 Task: Search one way flight ticket for 3 adults, 3 children in business from Fort Walton Beach: Destin-fort Walton Beach Airport/eglin Air Force Base to Wilmington: Wilmington International Airport on 8-6-2023. Choice of flights is Emirates. Number of bags: 4 checked bags. Price is upto 42000. Outbound departure time preference is 8:15.
Action: Mouse moved to (214, 299)
Screenshot: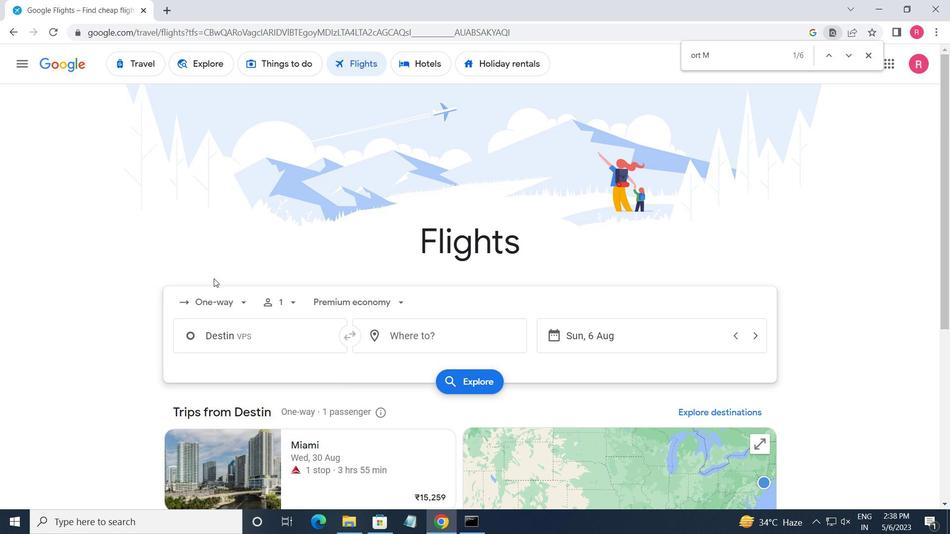 
Action: Mouse pressed left at (214, 299)
Screenshot: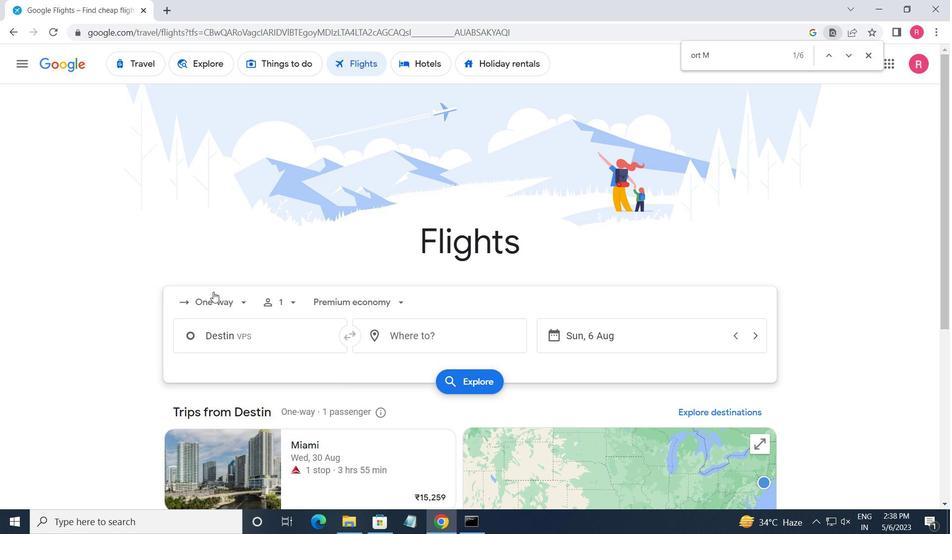 
Action: Mouse moved to (241, 361)
Screenshot: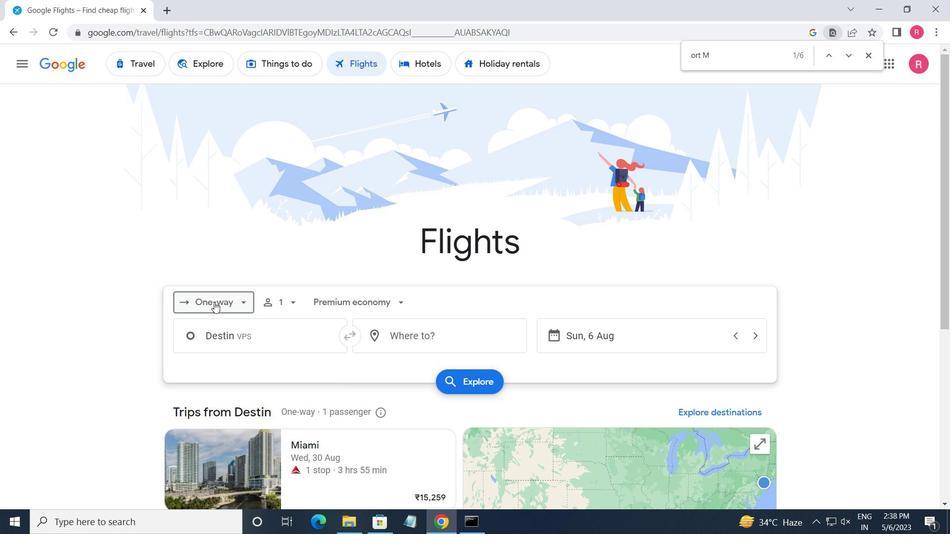 
Action: Mouse pressed left at (241, 361)
Screenshot: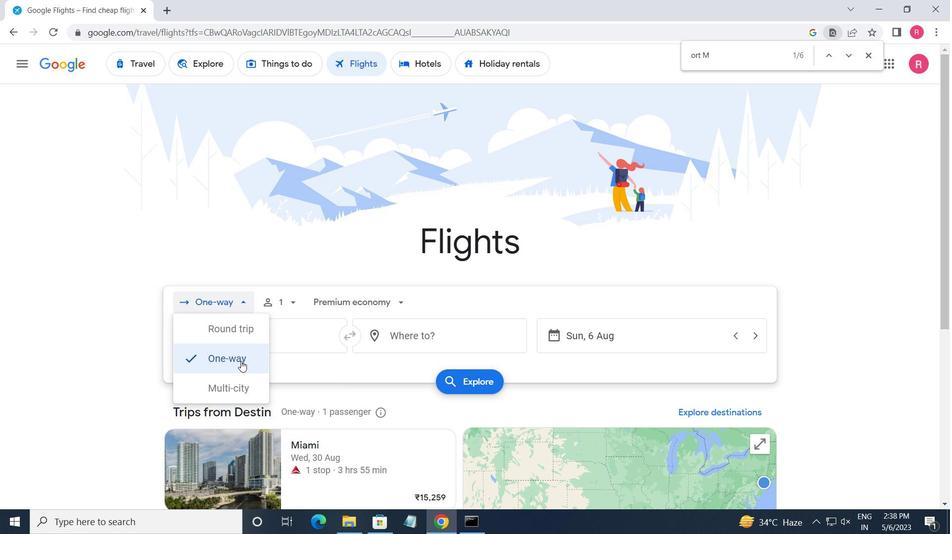 
Action: Mouse moved to (279, 310)
Screenshot: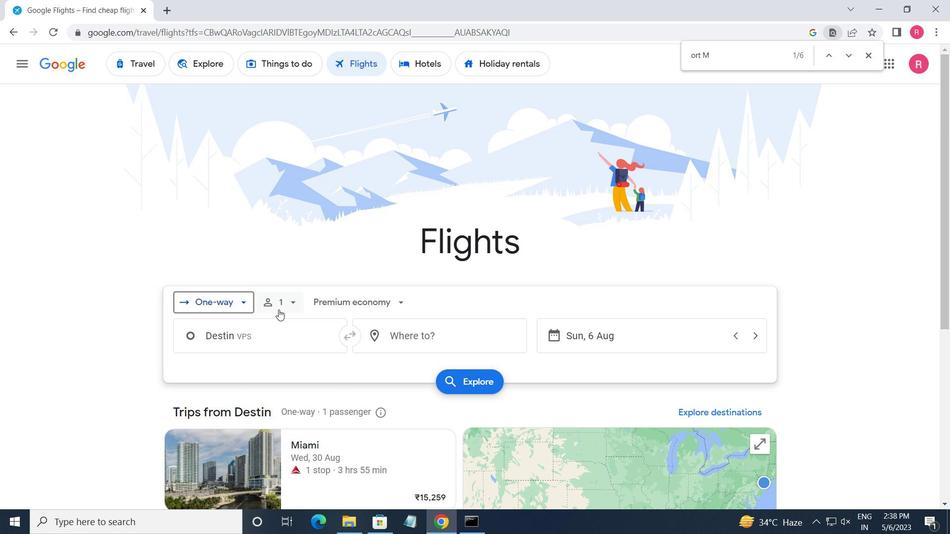 
Action: Mouse pressed left at (279, 310)
Screenshot: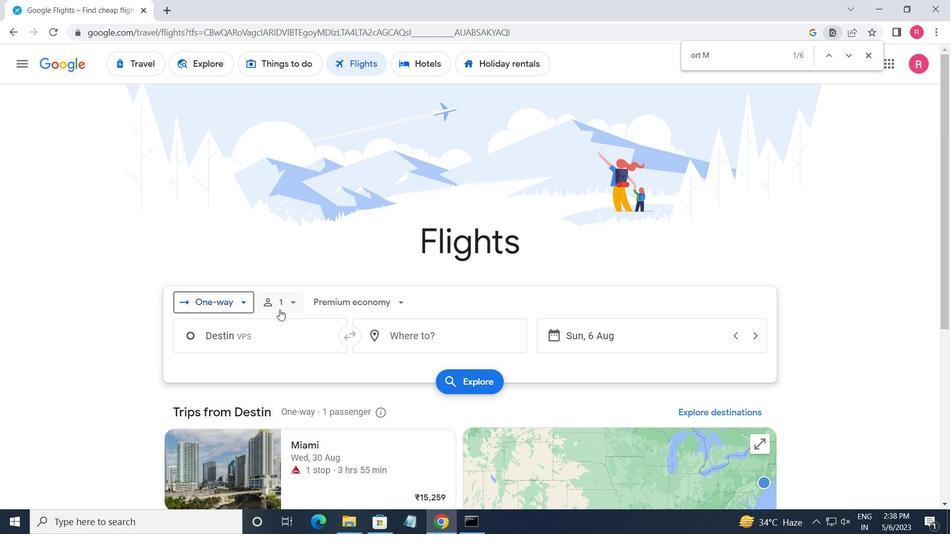 
Action: Mouse moved to (391, 337)
Screenshot: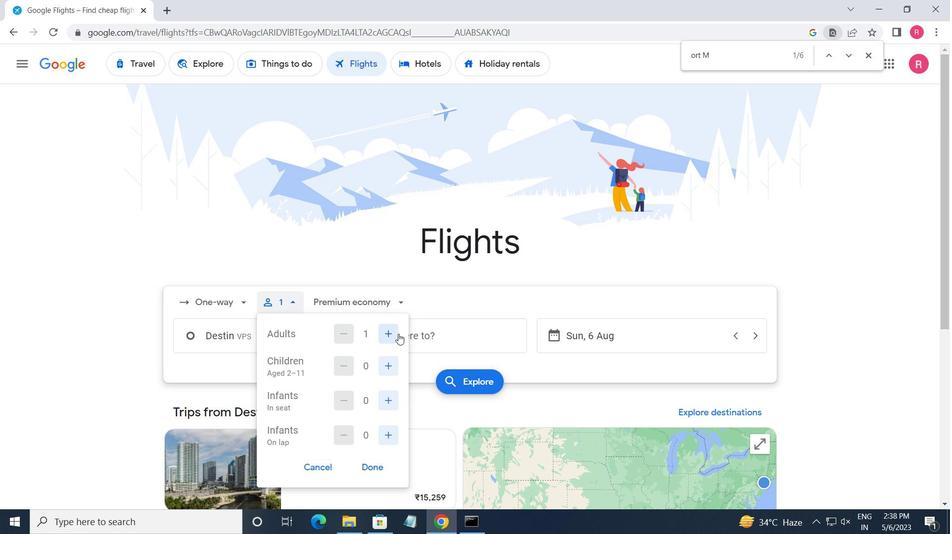 
Action: Mouse pressed left at (391, 337)
Screenshot: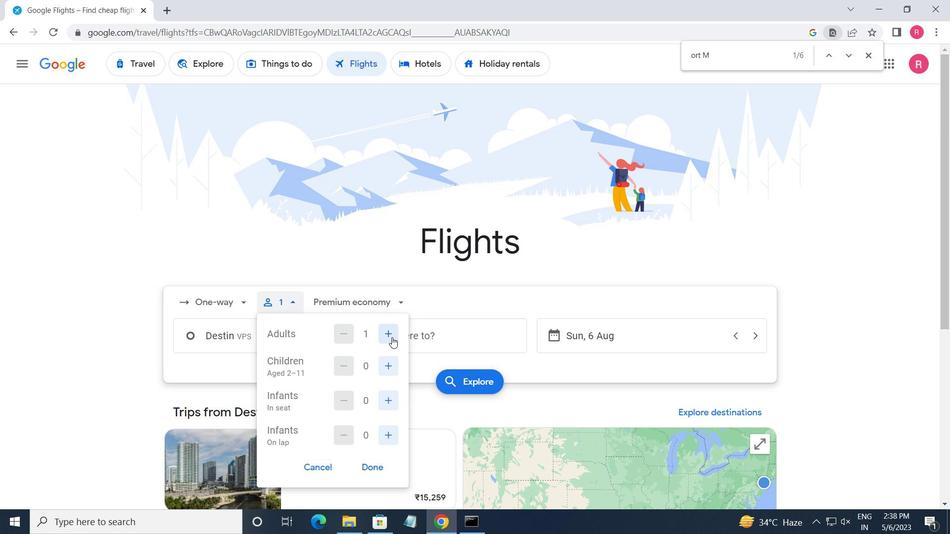 
Action: Mouse moved to (390, 338)
Screenshot: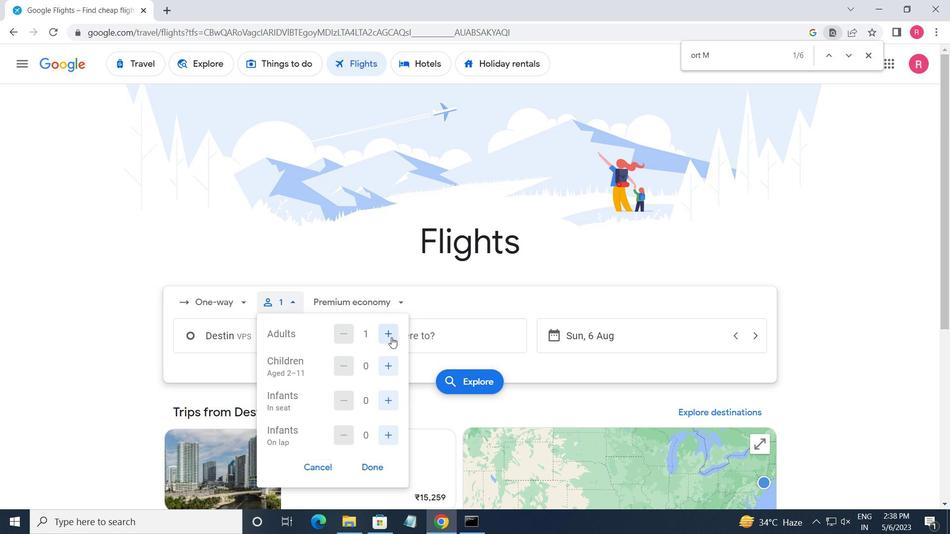 
Action: Mouse pressed left at (390, 338)
Screenshot: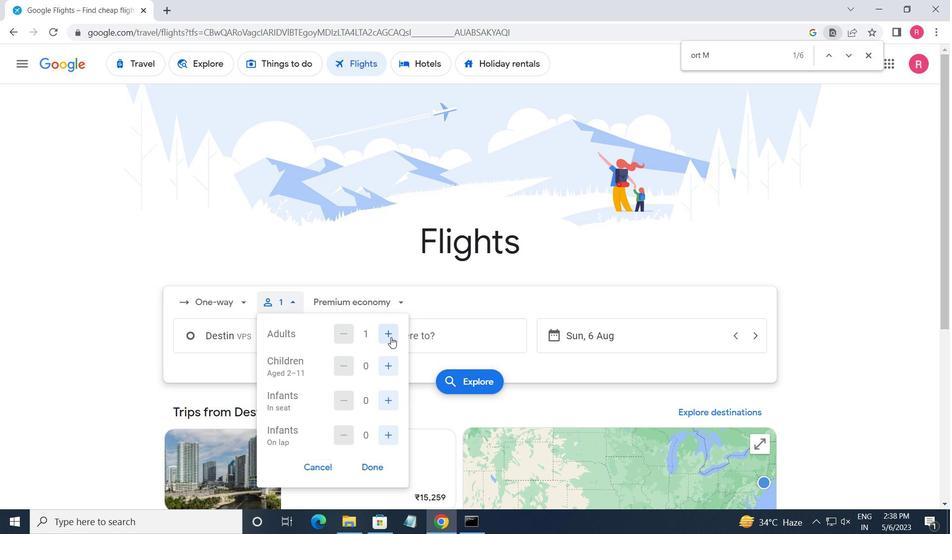 
Action: Mouse moved to (385, 364)
Screenshot: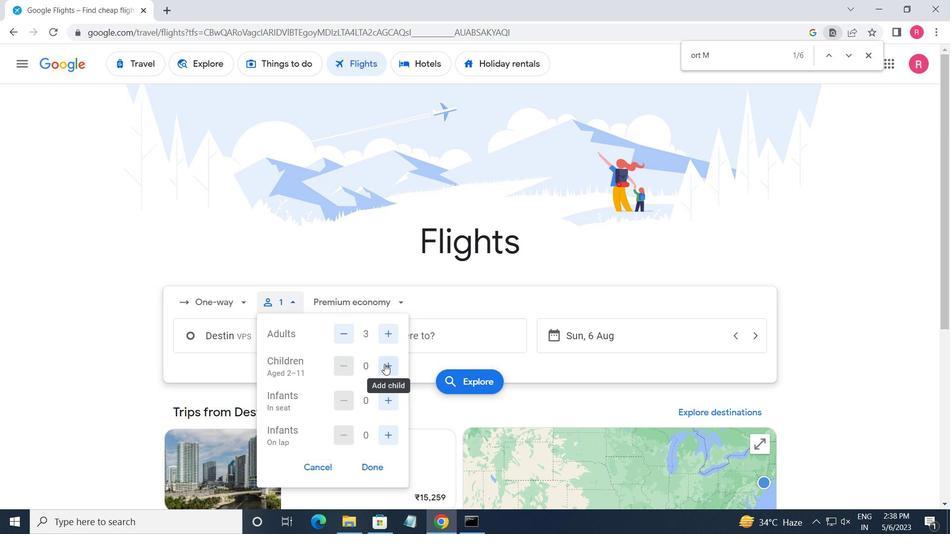 
Action: Mouse pressed left at (385, 364)
Screenshot: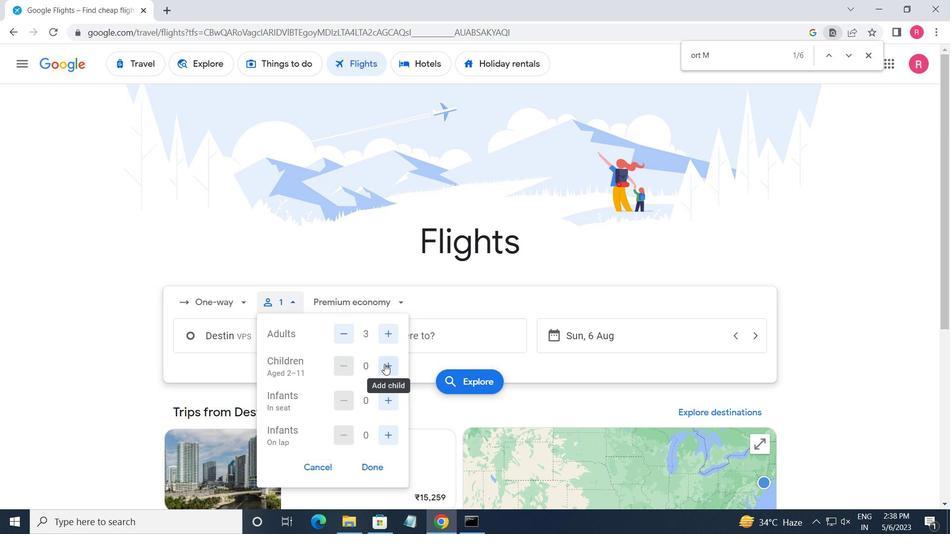 
Action: Mouse pressed left at (385, 364)
Screenshot: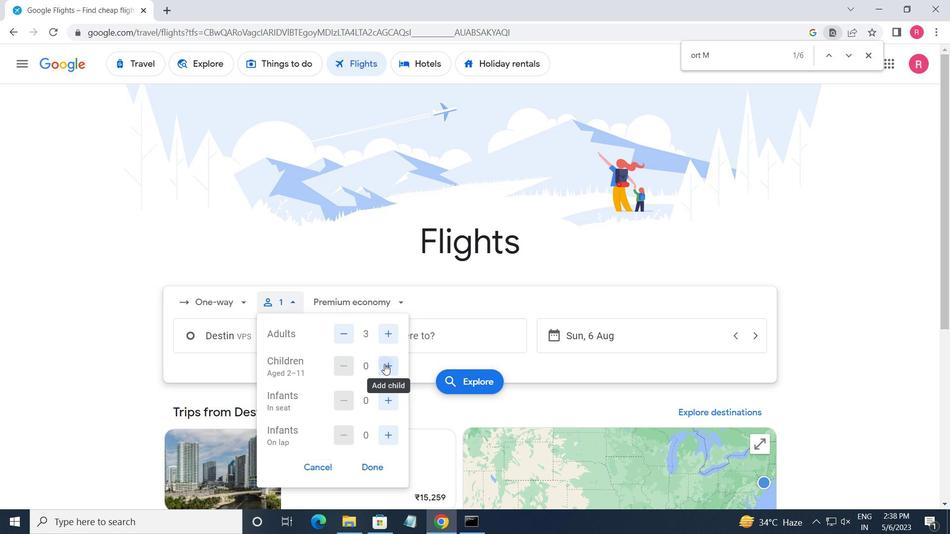 
Action: Mouse pressed left at (385, 364)
Screenshot: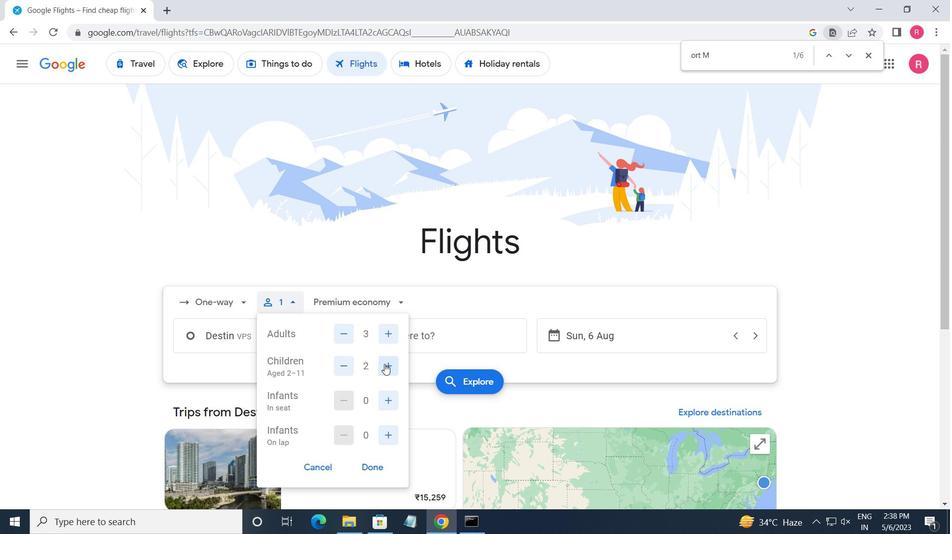 
Action: Mouse moved to (376, 465)
Screenshot: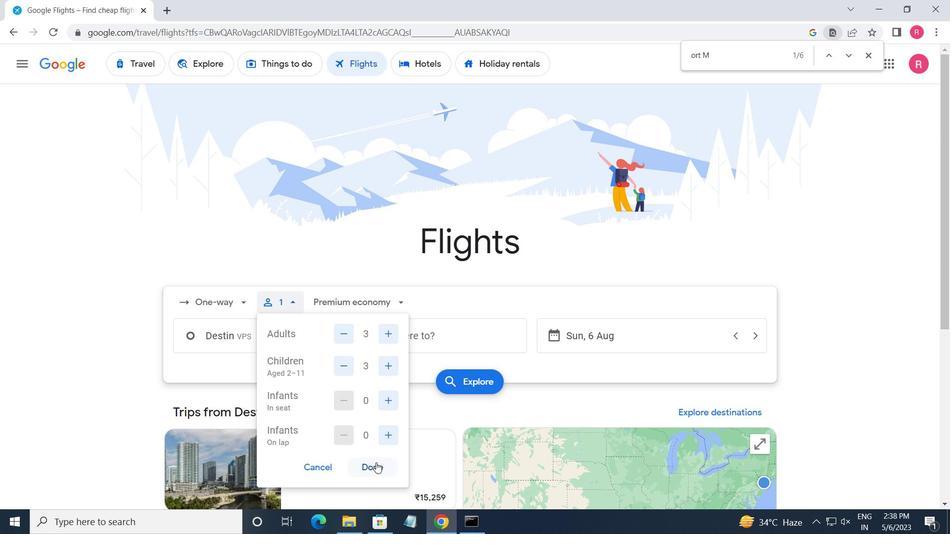 
Action: Mouse pressed left at (376, 465)
Screenshot: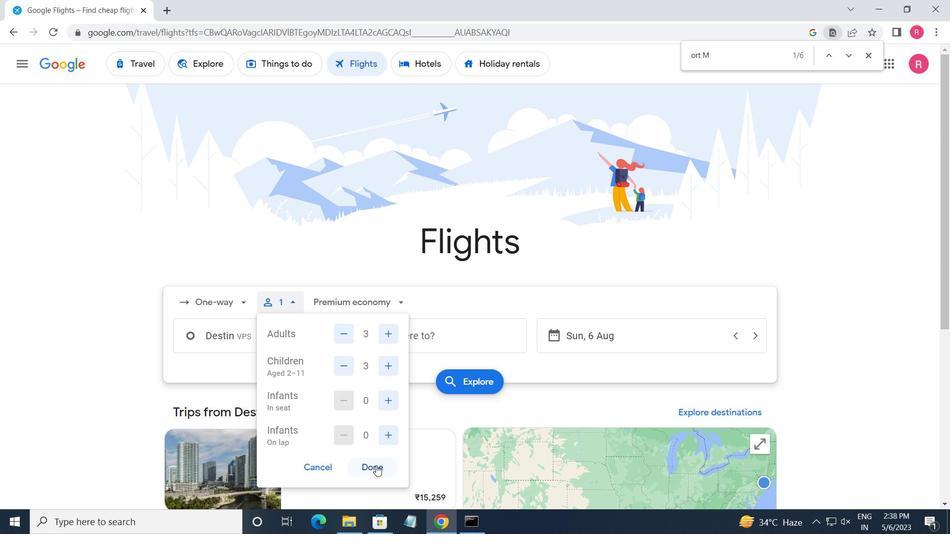 
Action: Mouse moved to (339, 300)
Screenshot: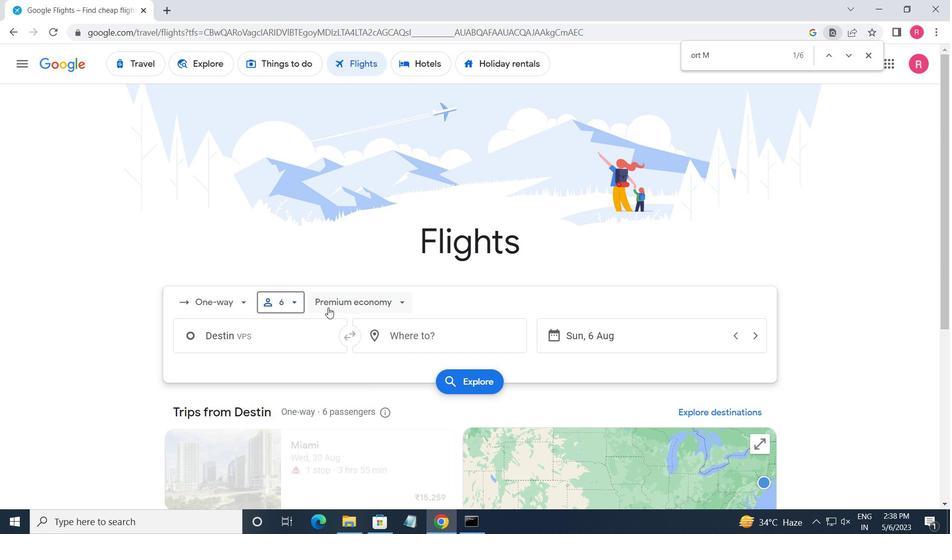 
Action: Mouse pressed left at (339, 300)
Screenshot: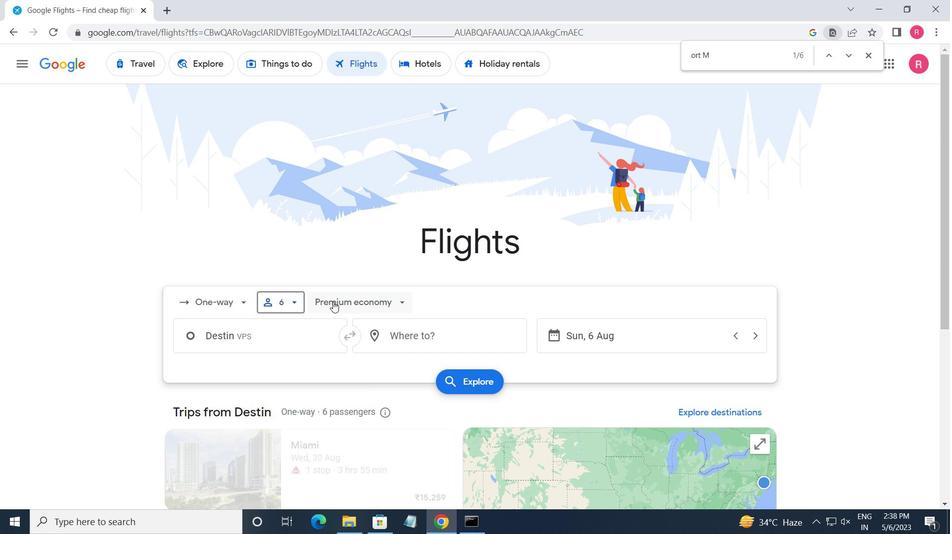 
Action: Mouse moved to (361, 392)
Screenshot: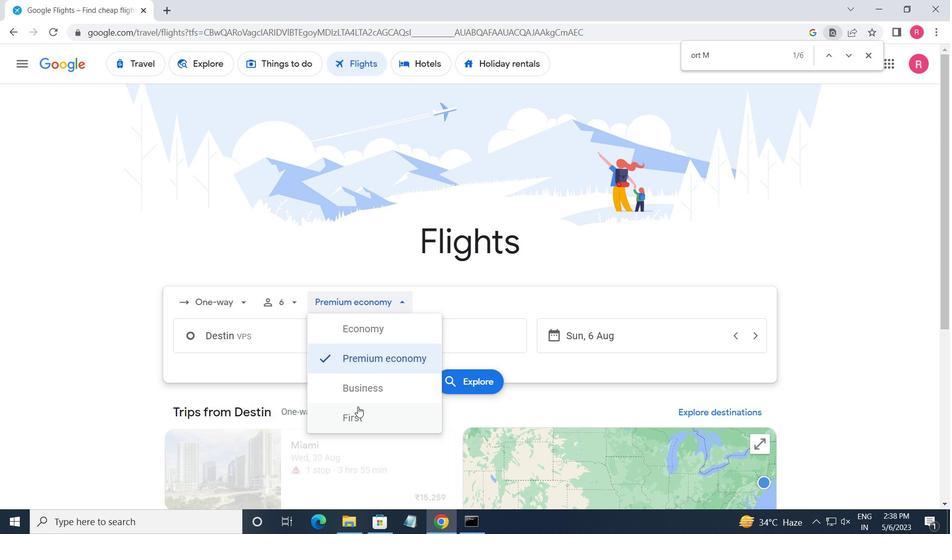 
Action: Mouse pressed left at (361, 392)
Screenshot: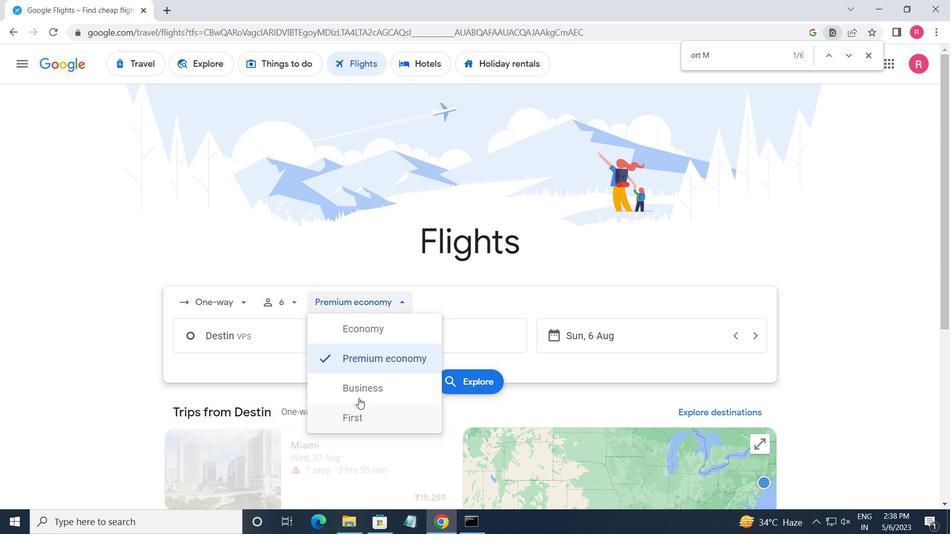 
Action: Mouse moved to (285, 344)
Screenshot: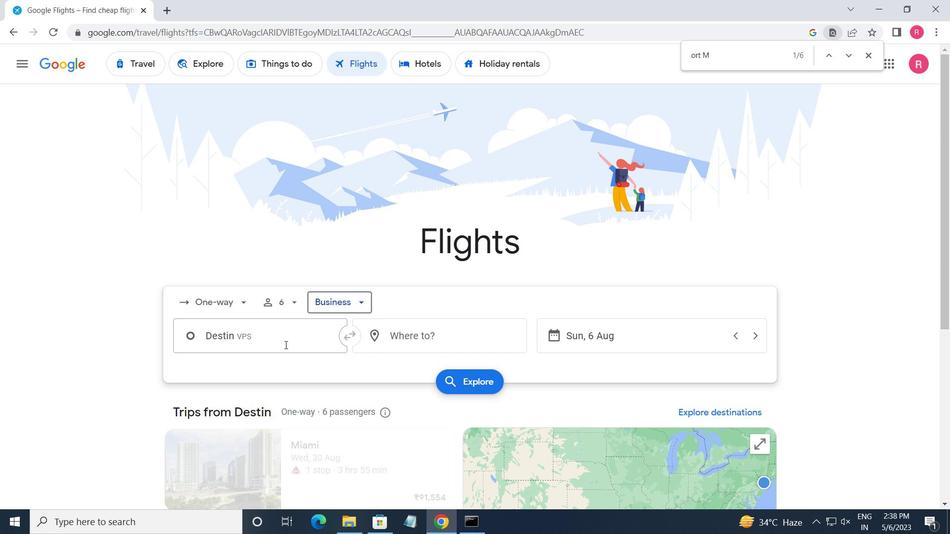 
Action: Mouse pressed left at (285, 344)
Screenshot: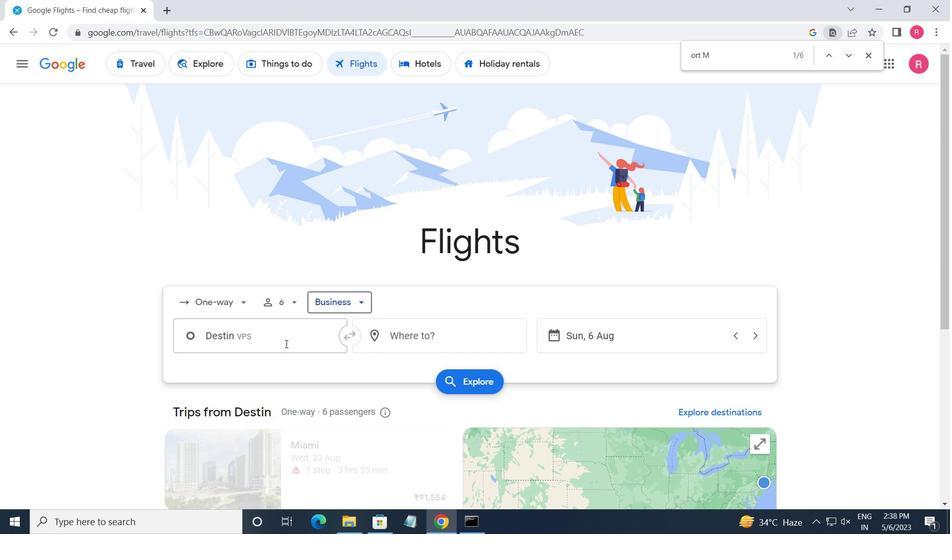 
Action: Mouse moved to (280, 347)
Screenshot: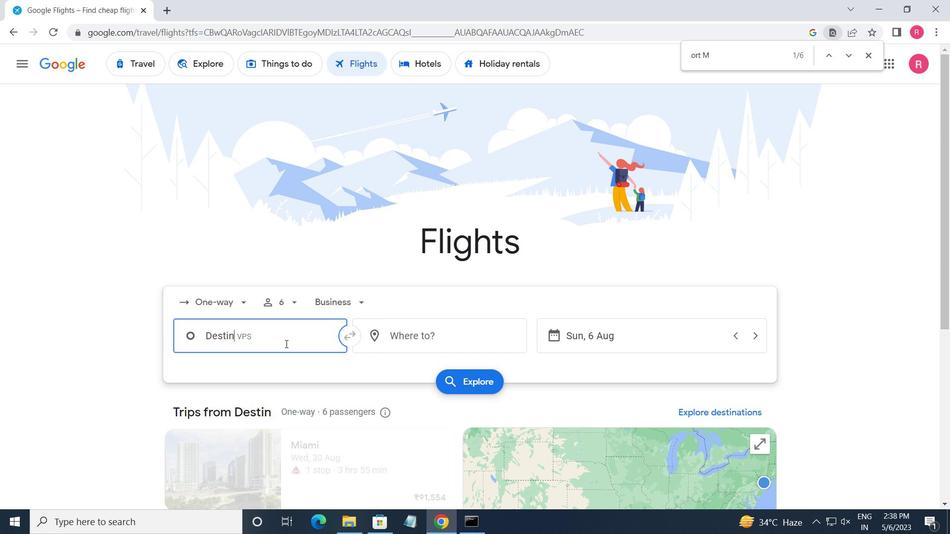 
Action: Key pressed <Key.shift>FORT<Key.space><Key.shift>
Screenshot: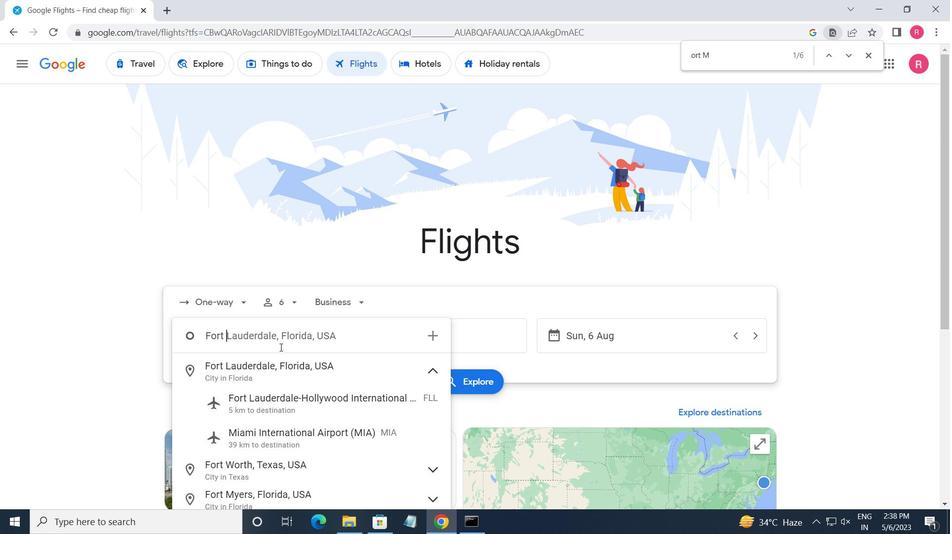 
Action: Mouse moved to (279, 347)
Screenshot: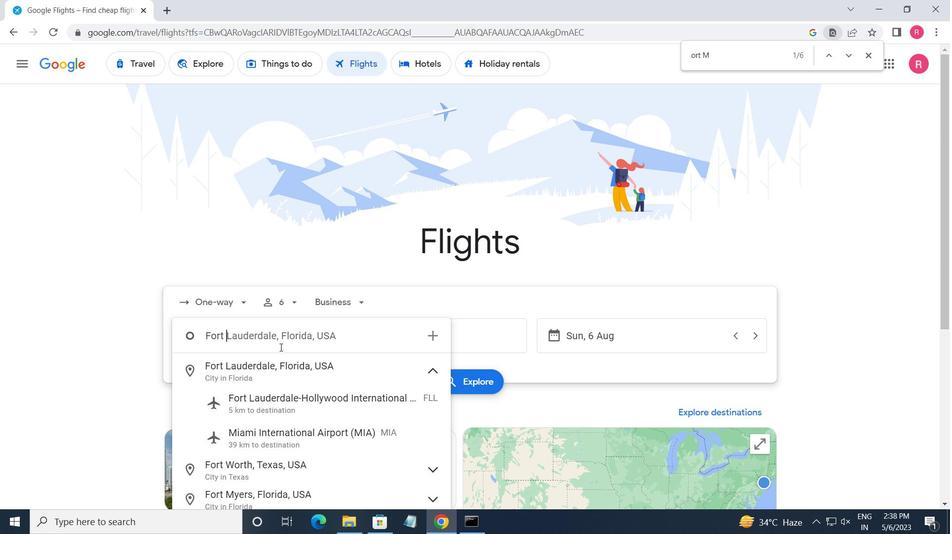 
Action: Key pressed WALTON
Screenshot: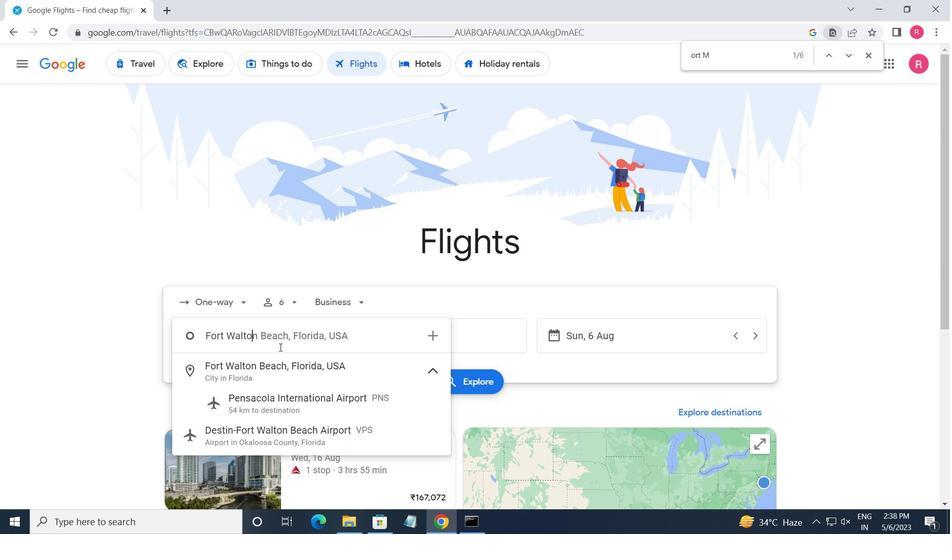 
Action: Mouse moved to (300, 431)
Screenshot: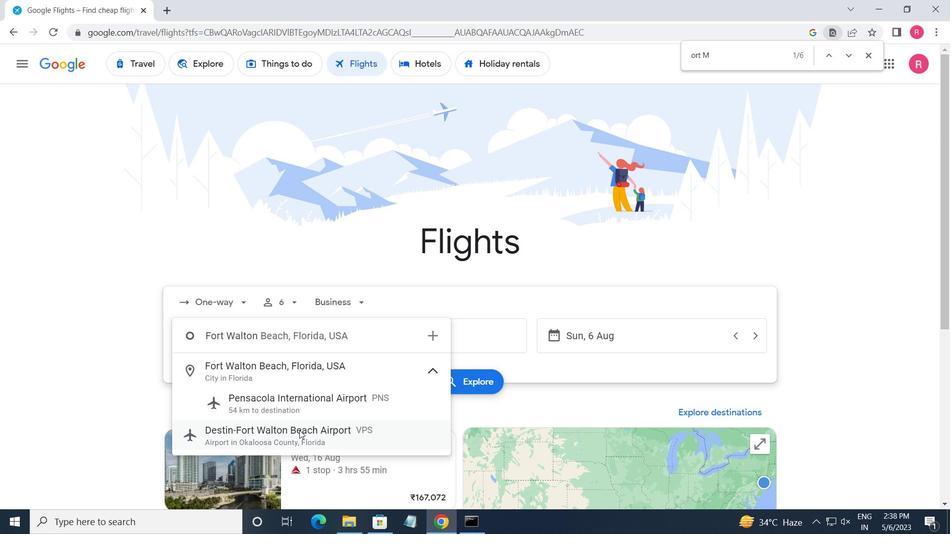 
Action: Mouse pressed left at (300, 431)
Screenshot: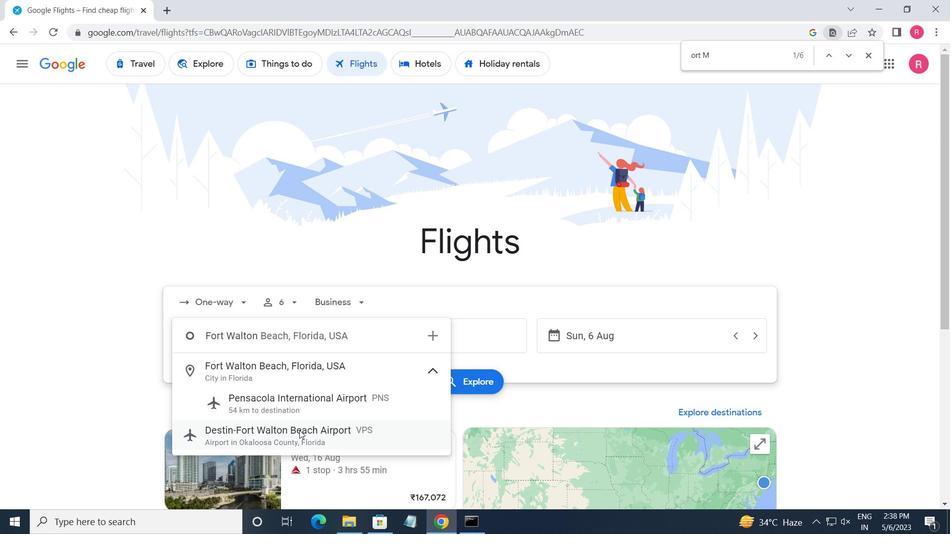 
Action: Mouse moved to (399, 331)
Screenshot: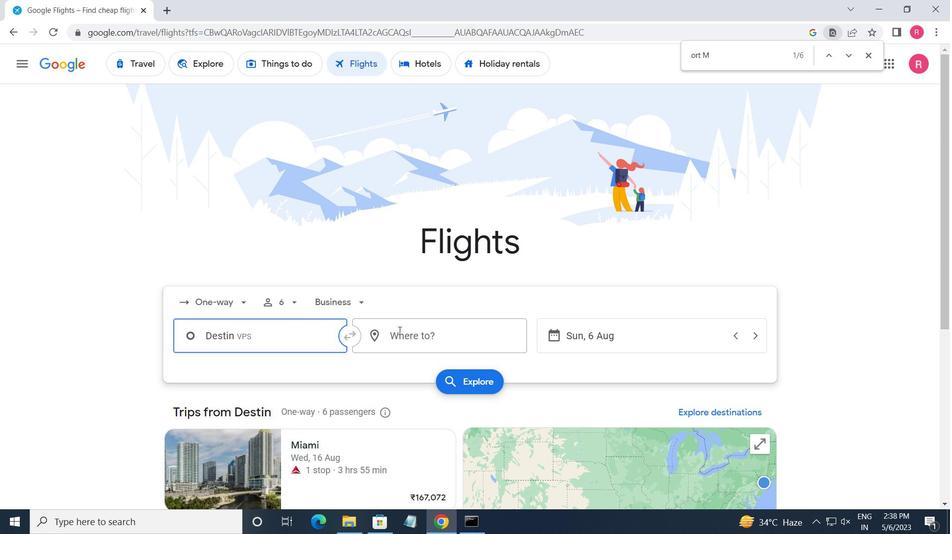 
Action: Mouse pressed left at (399, 331)
Screenshot: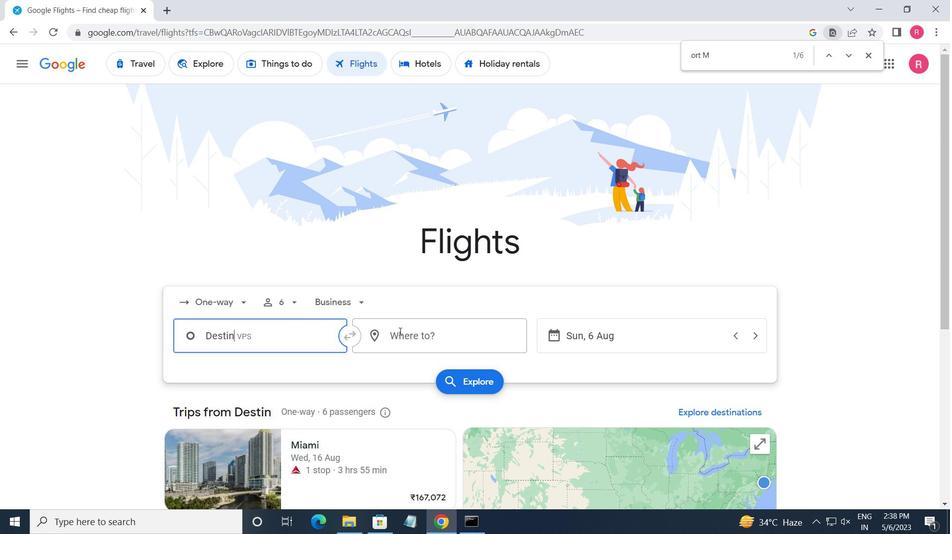 
Action: Mouse moved to (400, 332)
Screenshot: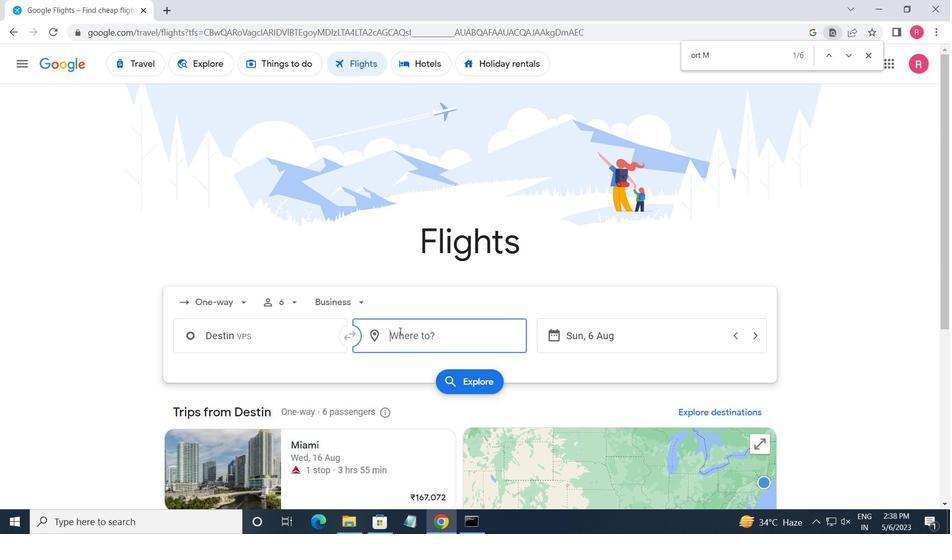 
Action: Key pressed <Key.shift>SHA<Key.backspace>ERDIAN
Screenshot: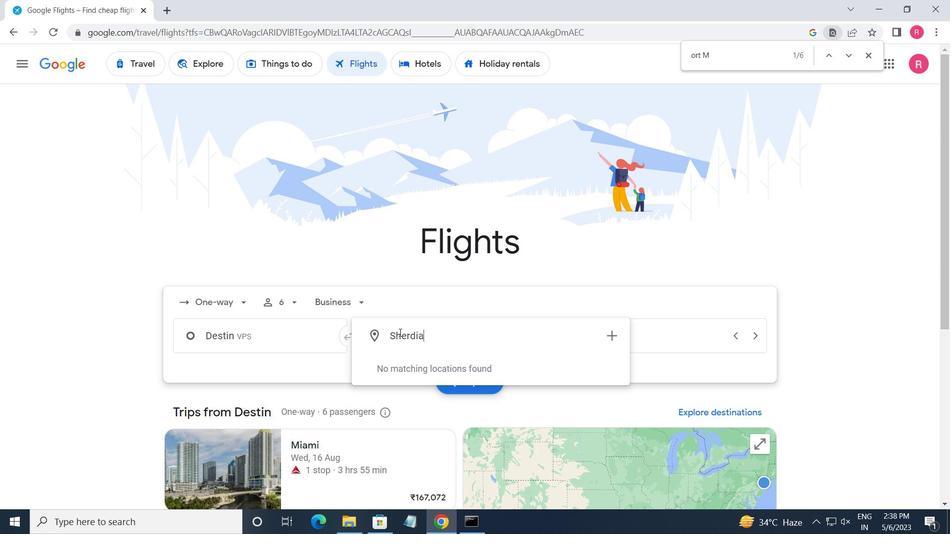 
Action: Mouse moved to (490, 407)
Screenshot: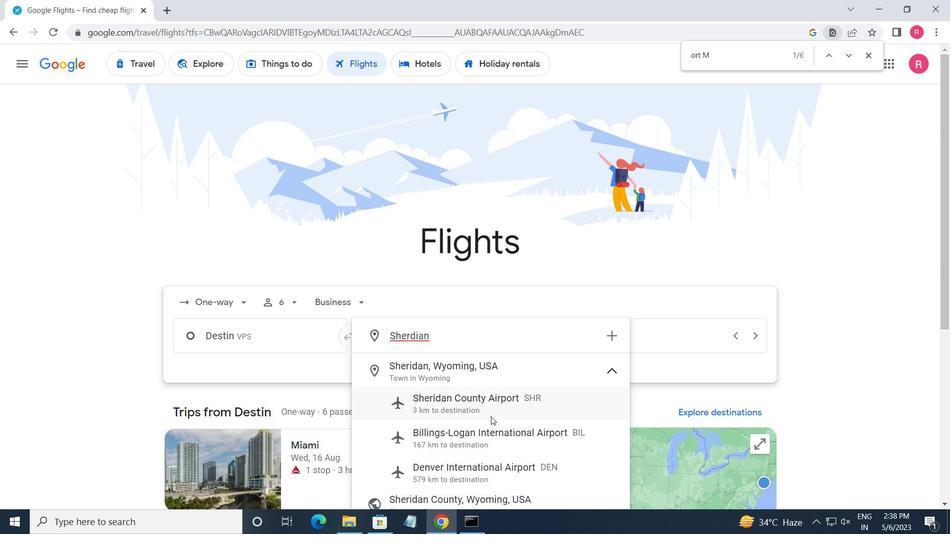 
Action: Mouse pressed left at (490, 407)
Screenshot: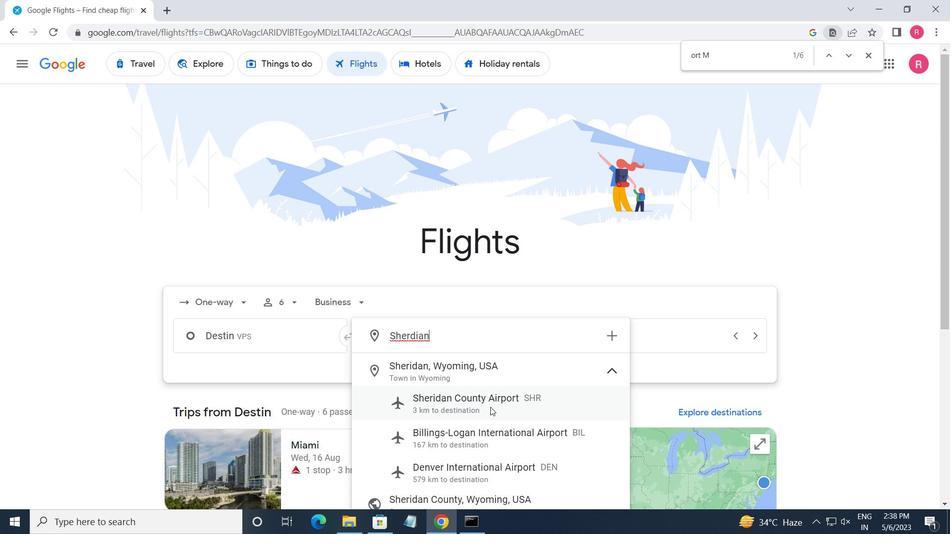 
Action: Mouse moved to (689, 331)
Screenshot: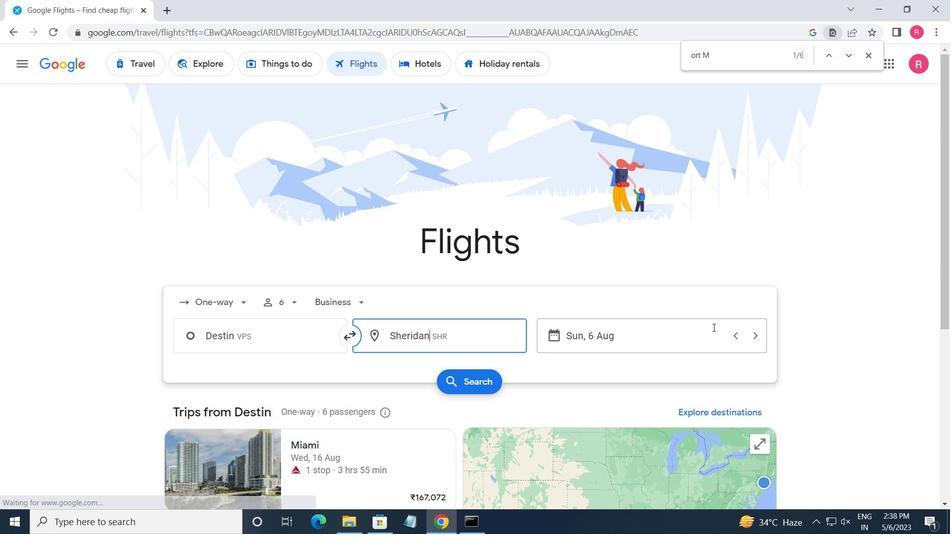 
Action: Mouse pressed left at (689, 331)
Screenshot: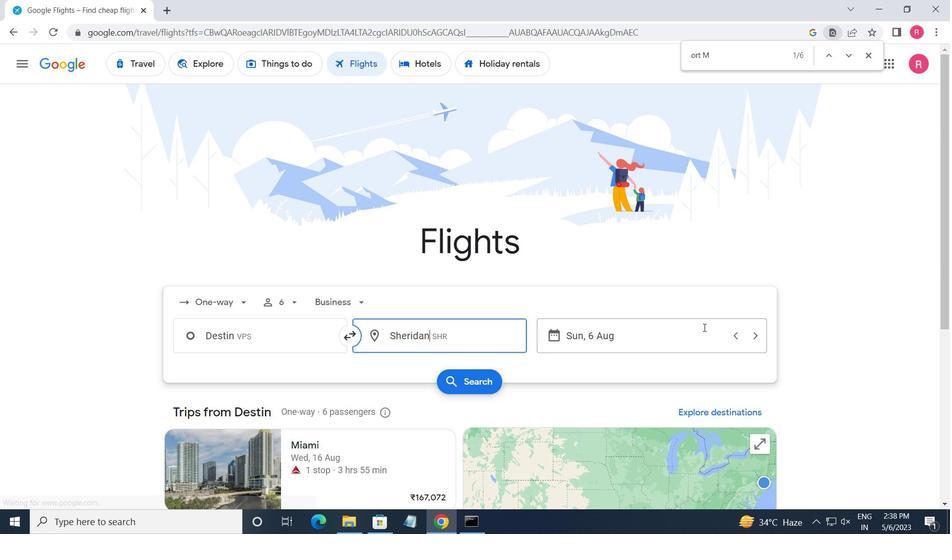 
Action: Mouse moved to (330, 319)
Screenshot: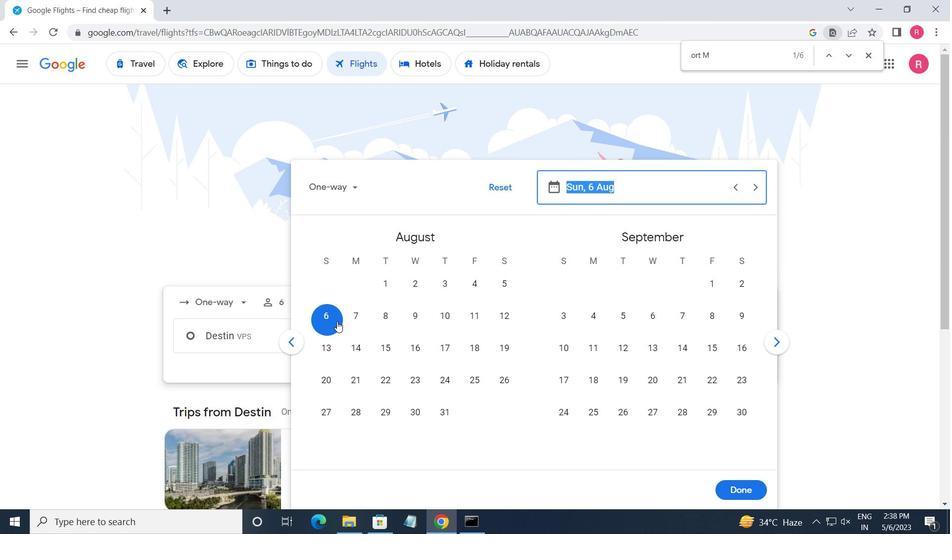 
Action: Mouse pressed left at (330, 319)
Screenshot: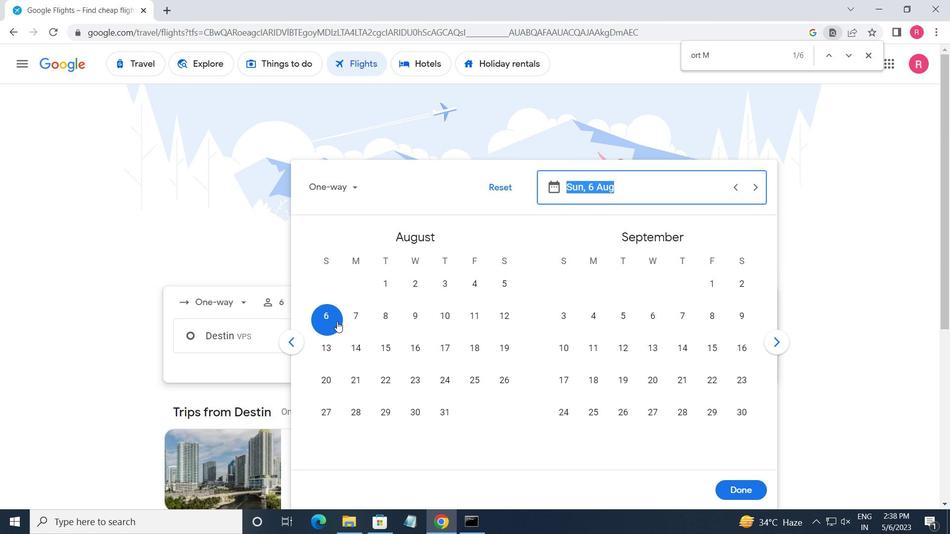 
Action: Mouse moved to (737, 481)
Screenshot: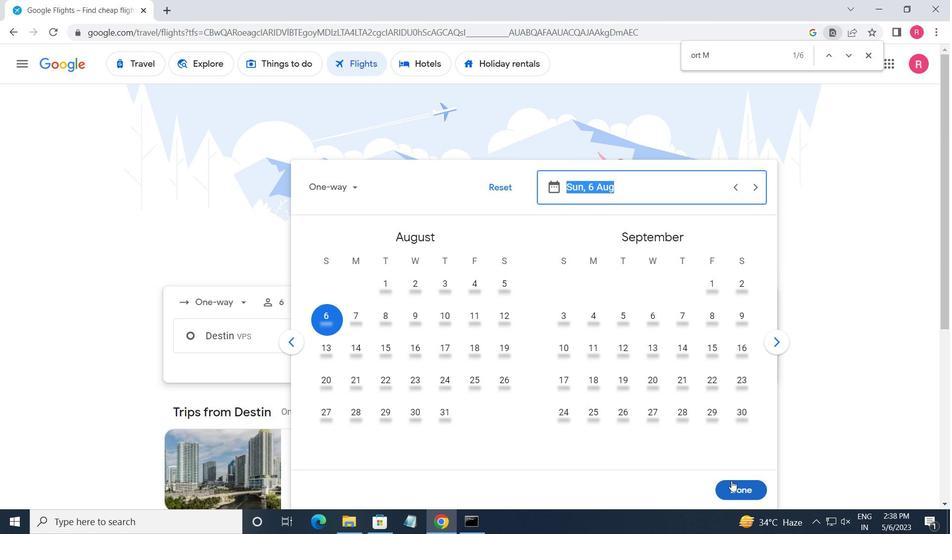 
Action: Mouse pressed left at (737, 481)
Screenshot: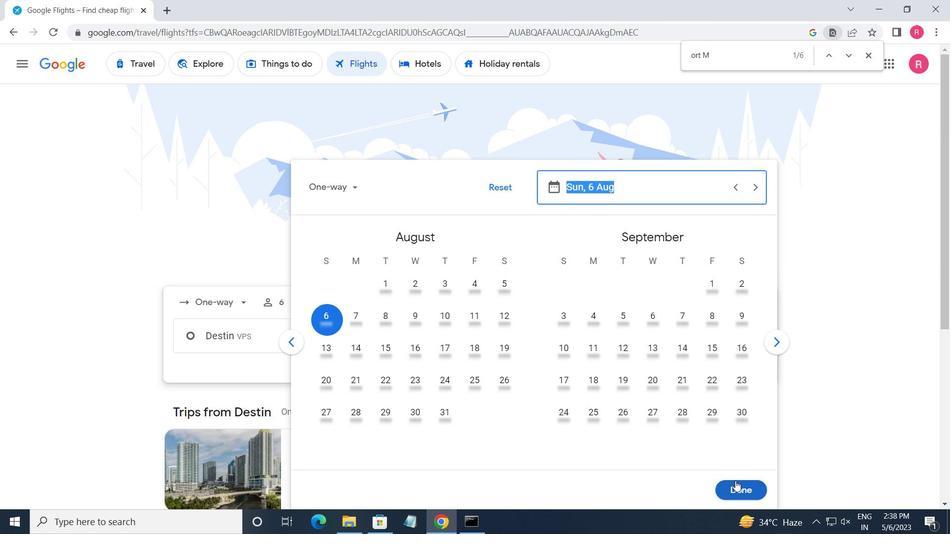 
Action: Mouse moved to (486, 386)
Screenshot: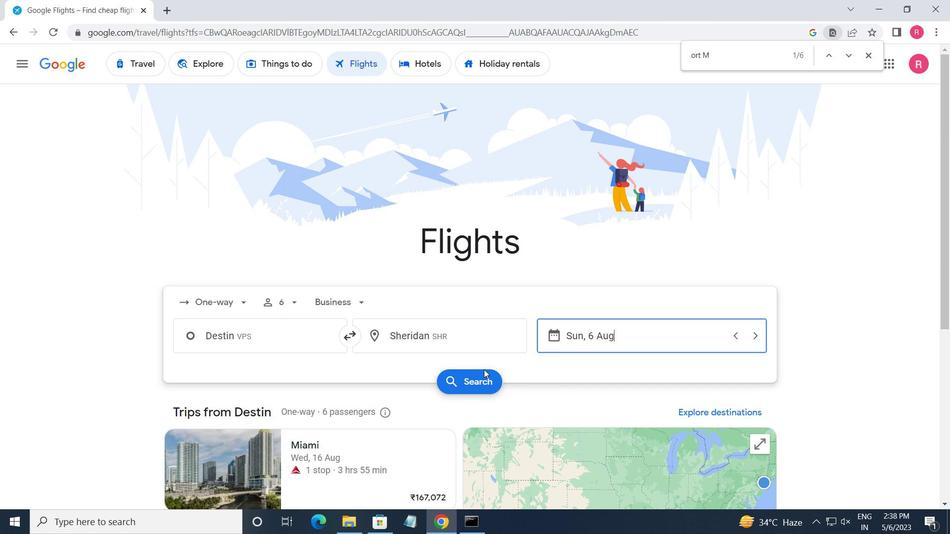 
Action: Mouse pressed left at (486, 386)
Screenshot: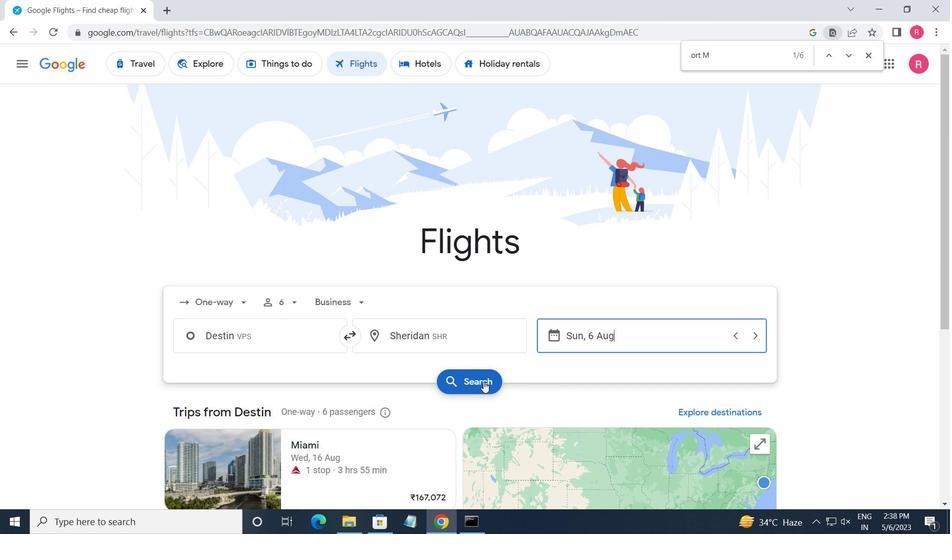 
Action: Mouse moved to (196, 175)
Screenshot: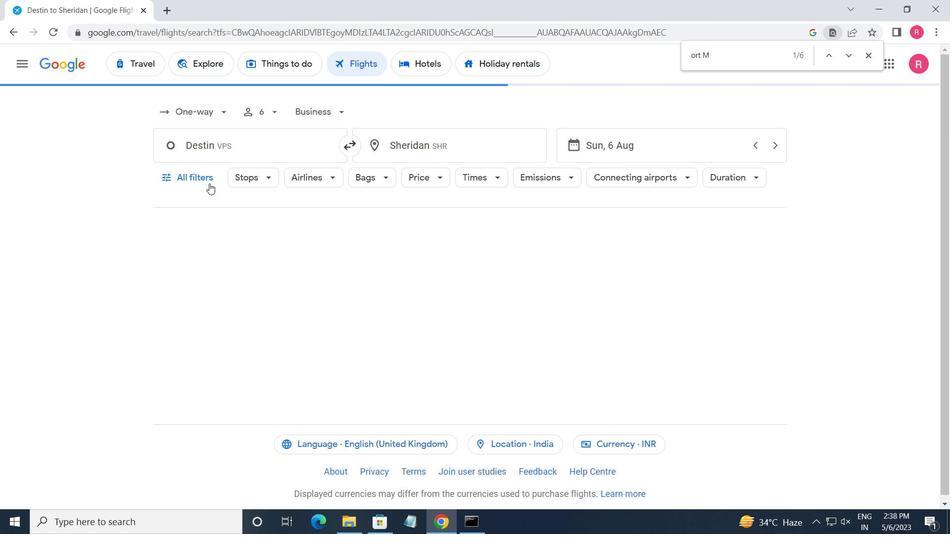 
Action: Mouse pressed left at (196, 175)
Screenshot: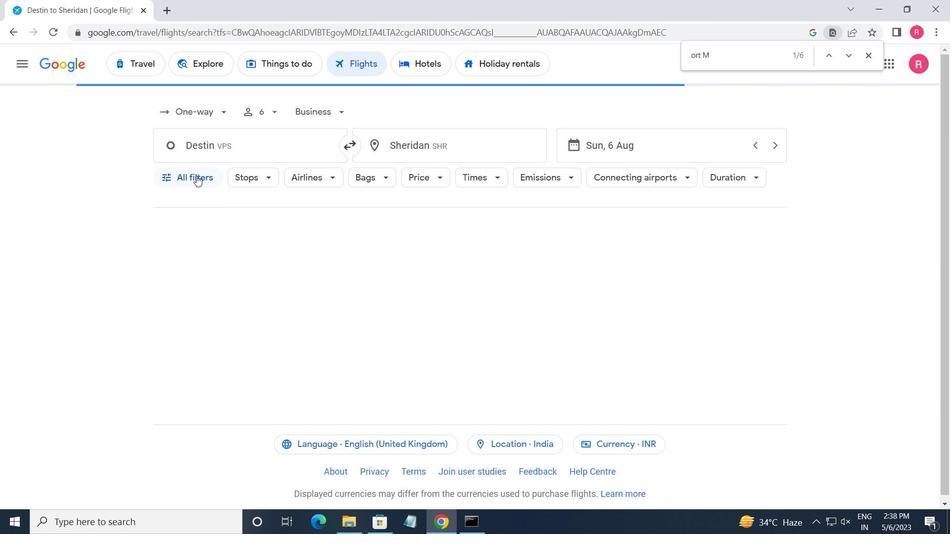 
Action: Mouse moved to (309, 332)
Screenshot: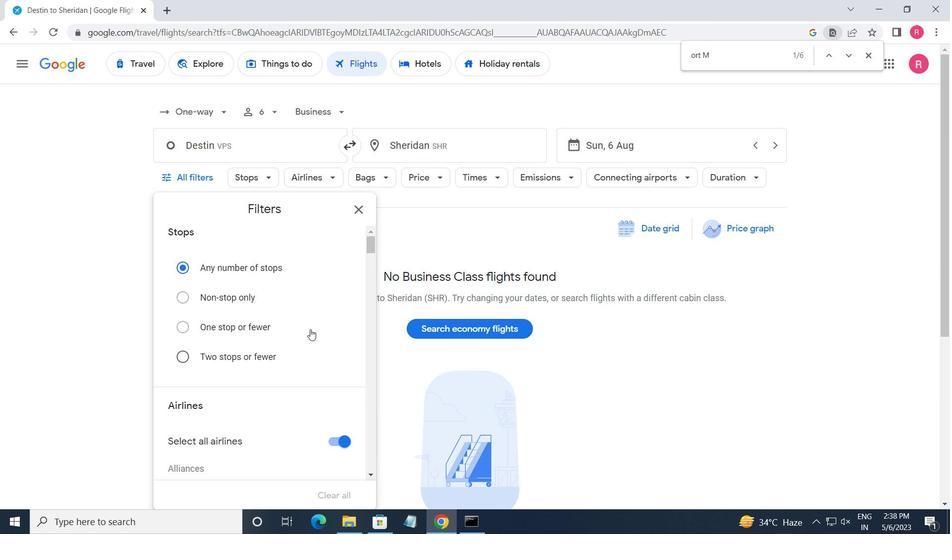 
Action: Mouse scrolled (309, 332) with delta (0, 0)
Screenshot: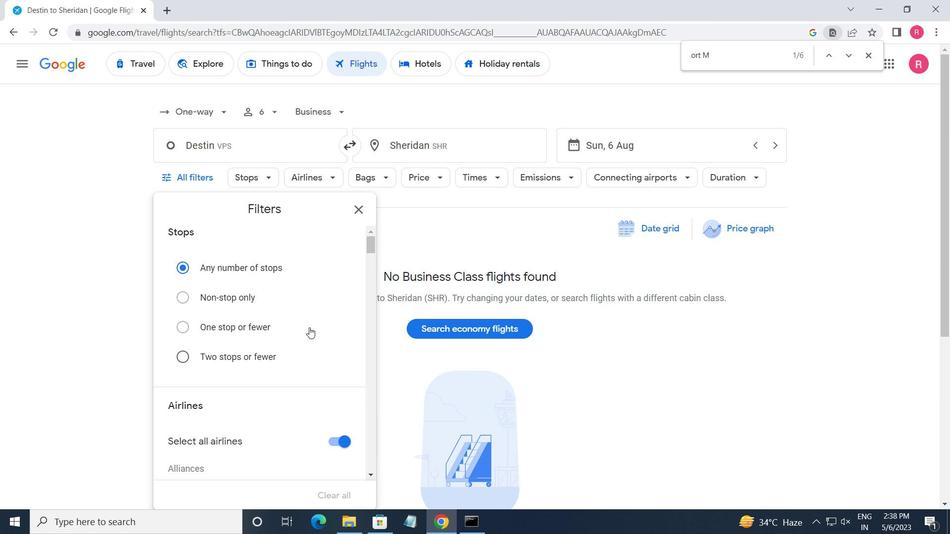 
Action: Mouse moved to (309, 334)
Screenshot: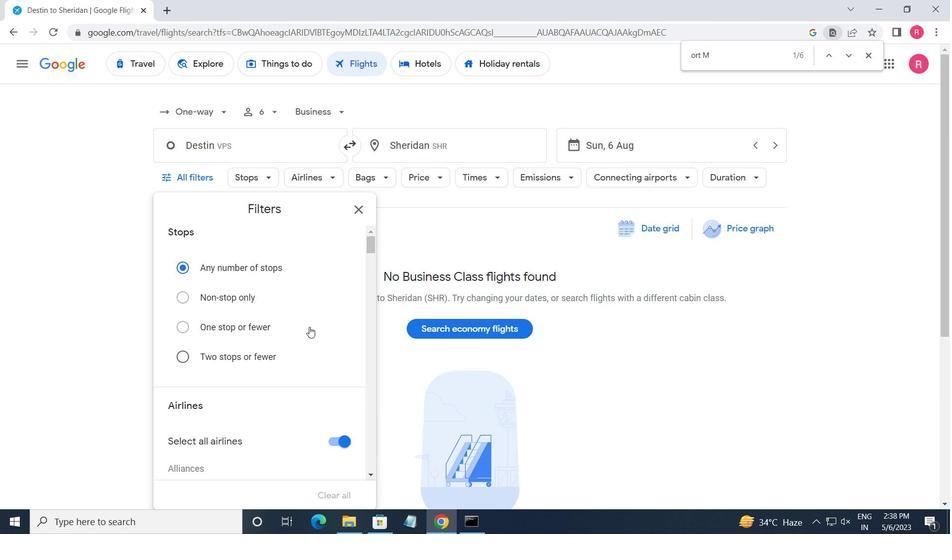 
Action: Mouse scrolled (309, 334) with delta (0, 0)
Screenshot: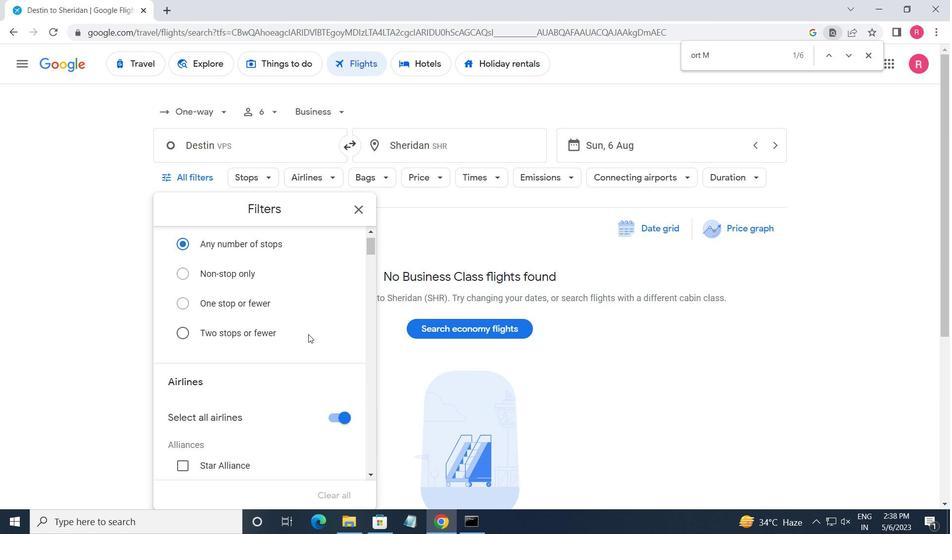 
Action: Mouse scrolled (309, 334) with delta (0, 0)
Screenshot: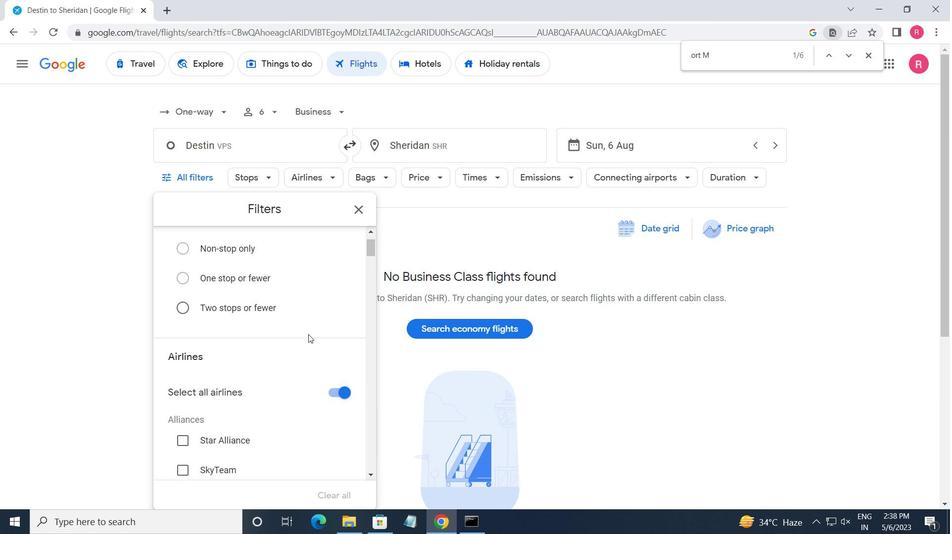 
Action: Mouse scrolled (309, 334) with delta (0, 0)
Screenshot: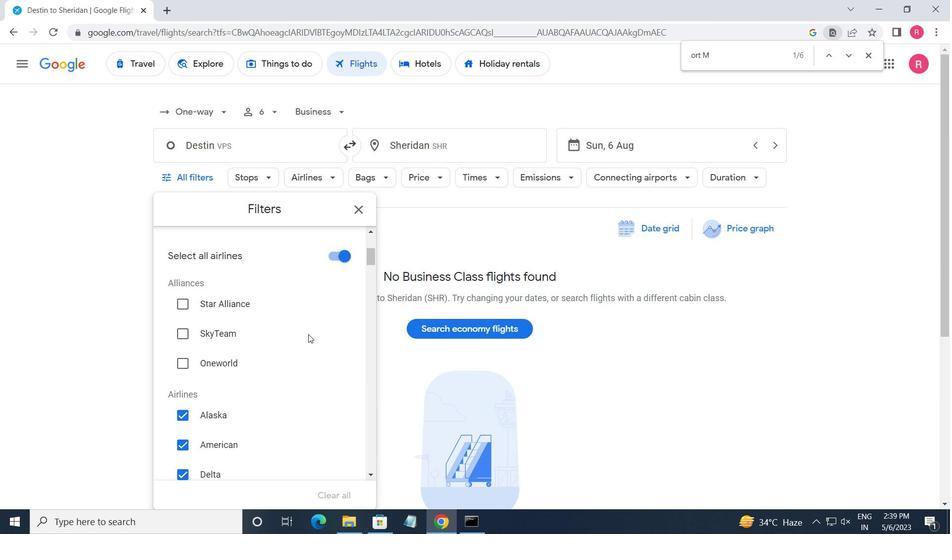 
Action: Mouse moved to (308, 334)
Screenshot: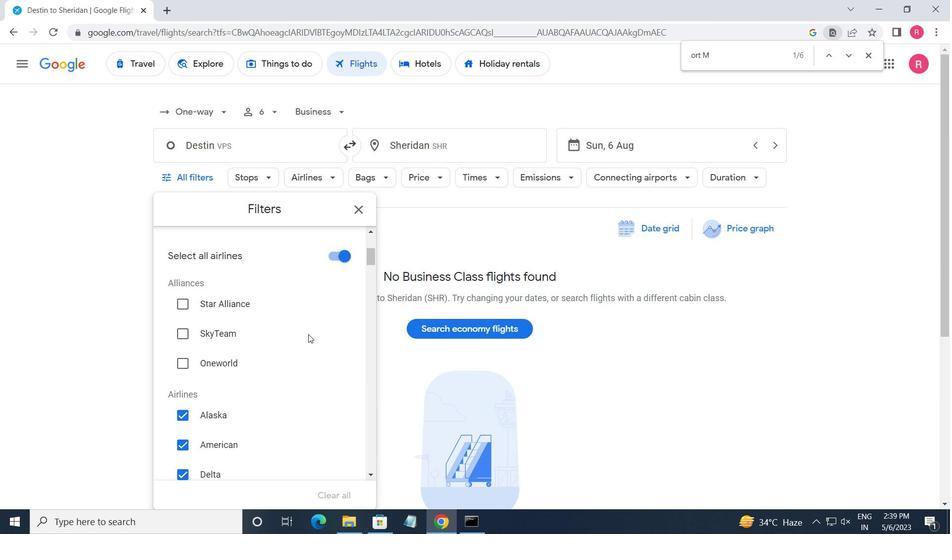 
Action: Mouse scrolled (308, 334) with delta (0, 0)
Screenshot: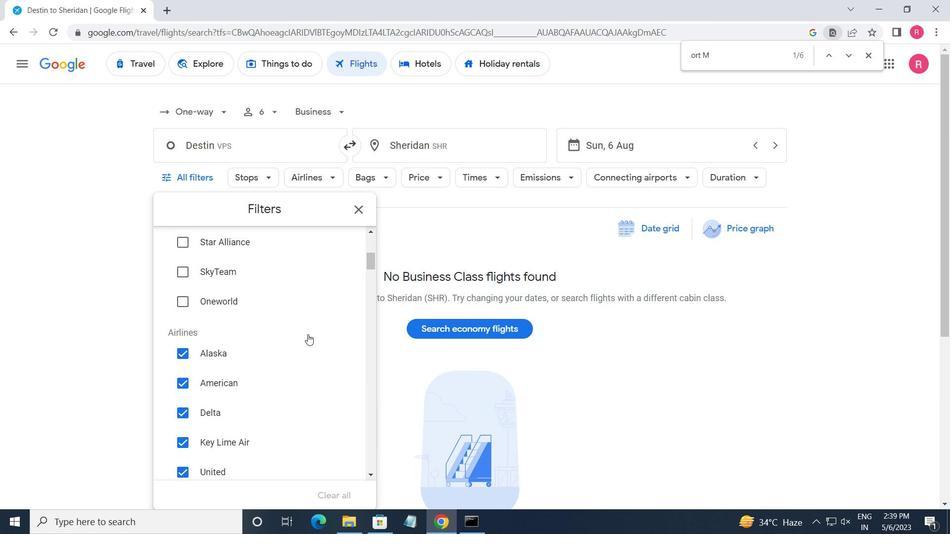 
Action: Mouse moved to (309, 310)
Screenshot: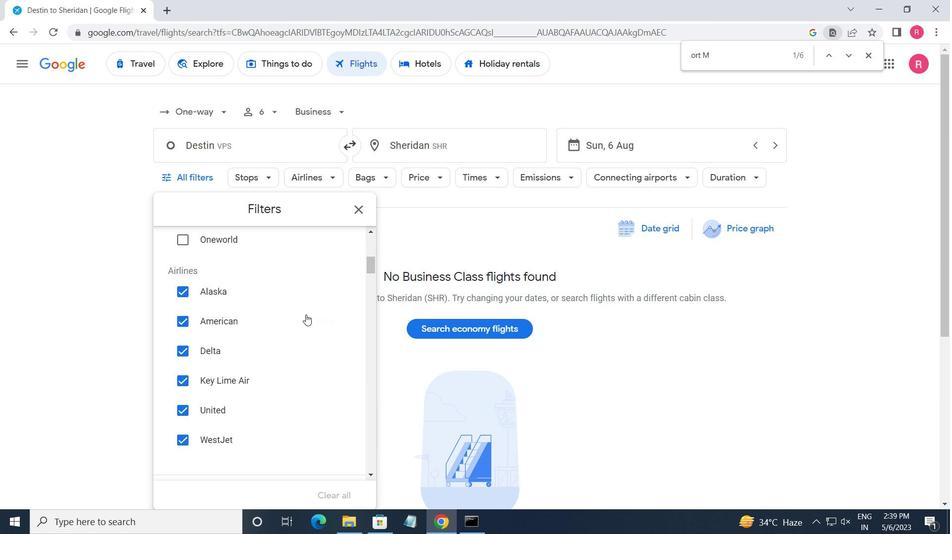 
Action: Mouse scrolled (309, 310) with delta (0, 0)
Screenshot: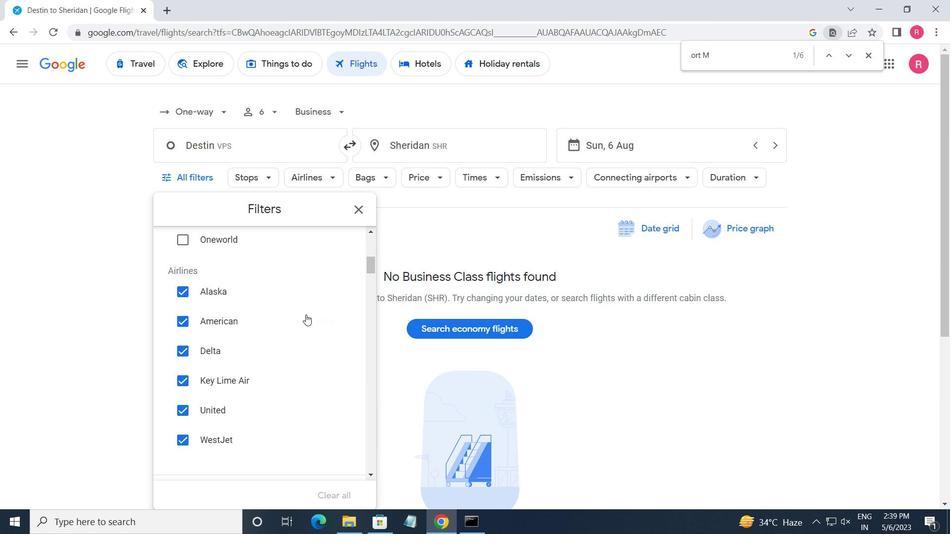 
Action: Mouse moved to (309, 310)
Screenshot: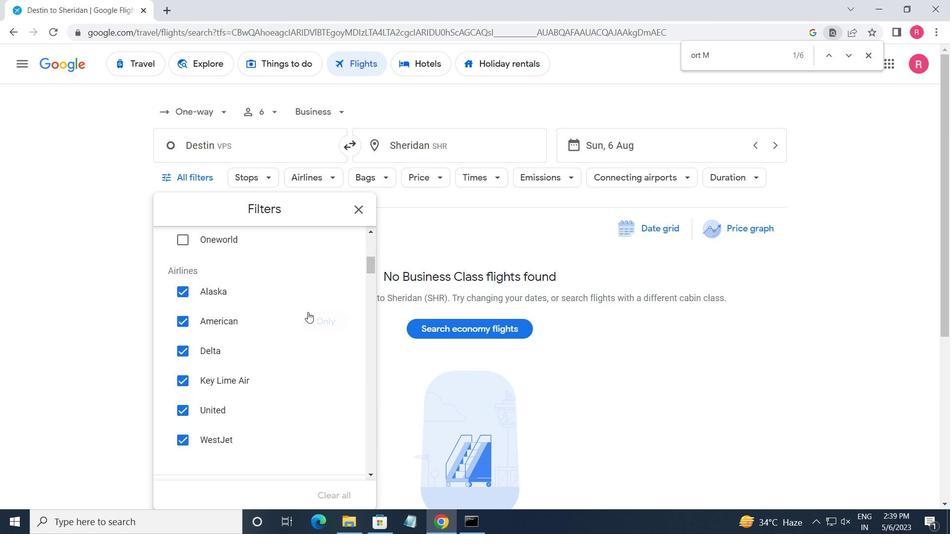 
Action: Mouse scrolled (309, 310) with delta (0, 0)
Screenshot: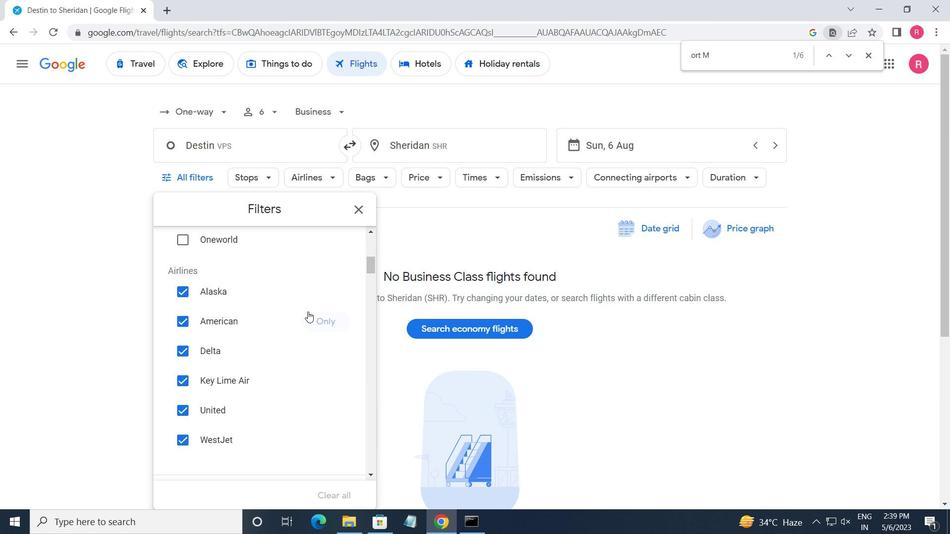 
Action: Mouse moved to (334, 258)
Screenshot: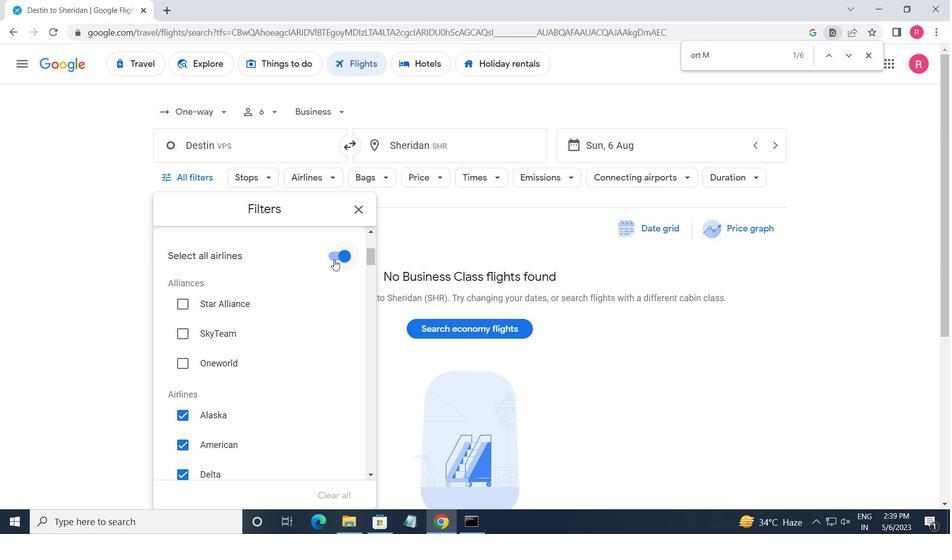 
Action: Mouse pressed left at (334, 258)
Screenshot: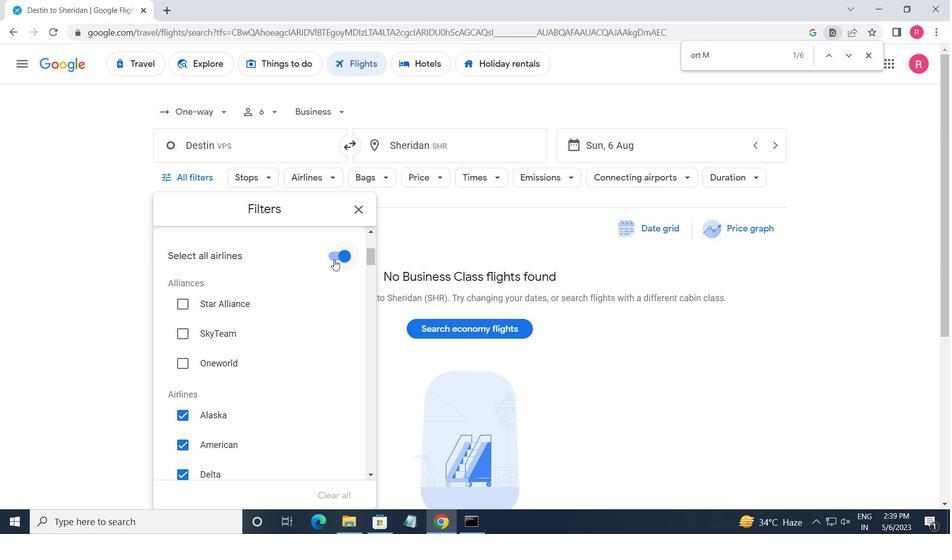 
Action: Mouse moved to (296, 352)
Screenshot: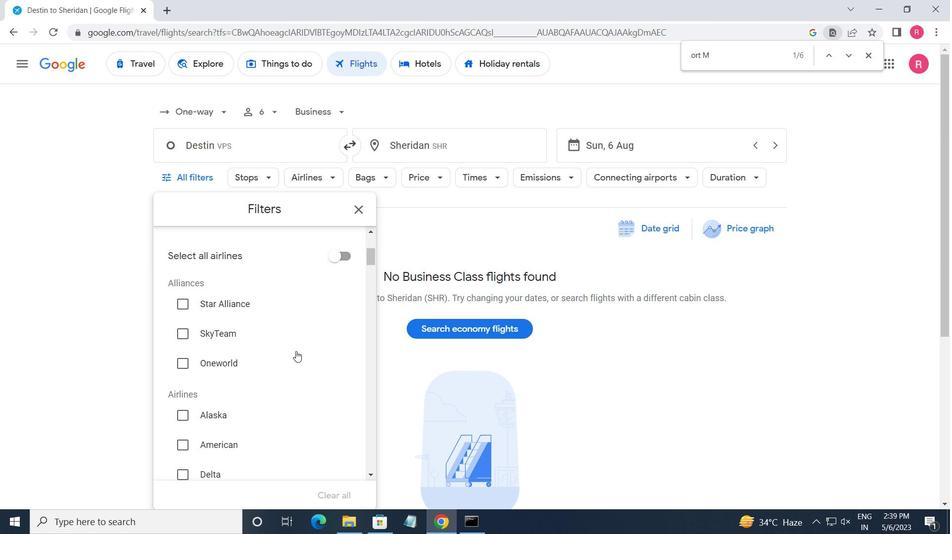 
Action: Mouse scrolled (296, 352) with delta (0, 0)
Screenshot: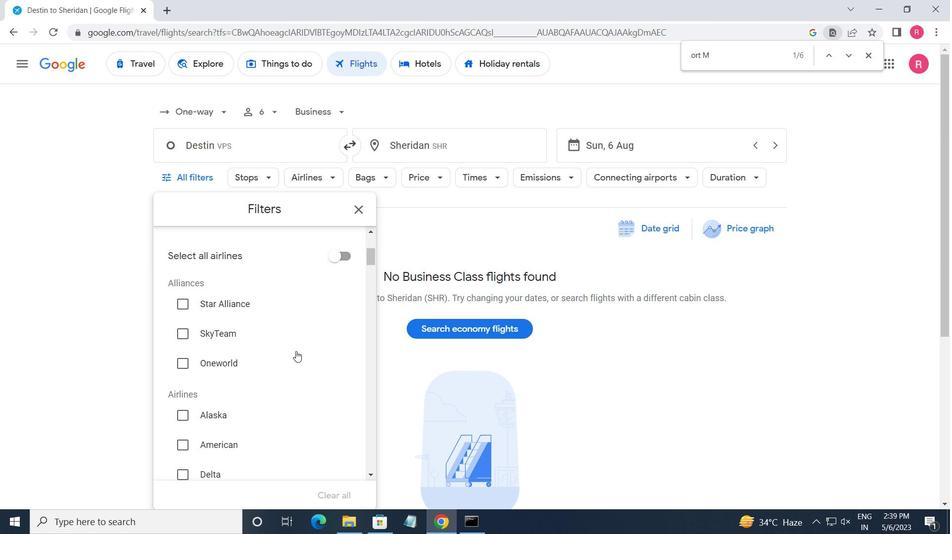 
Action: Mouse scrolled (296, 352) with delta (0, 0)
Screenshot: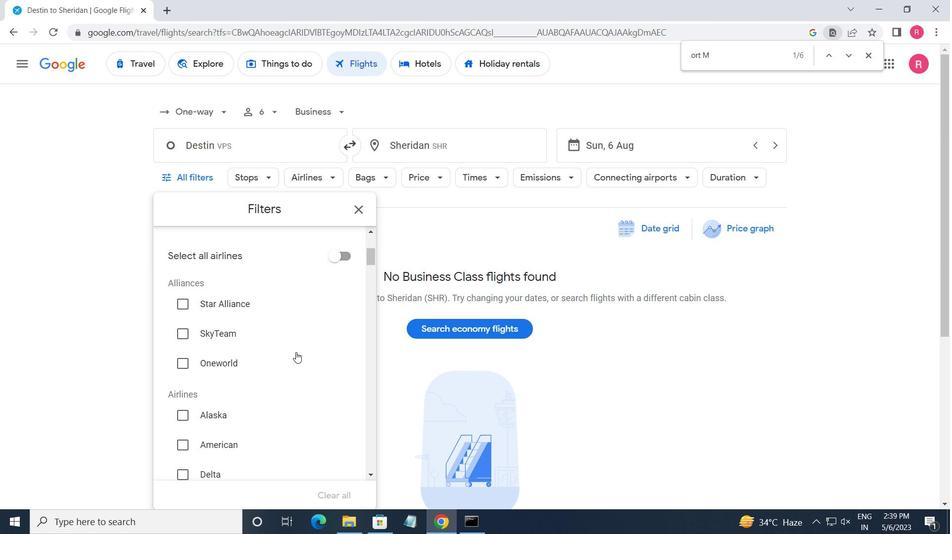 
Action: Mouse moved to (299, 352)
Screenshot: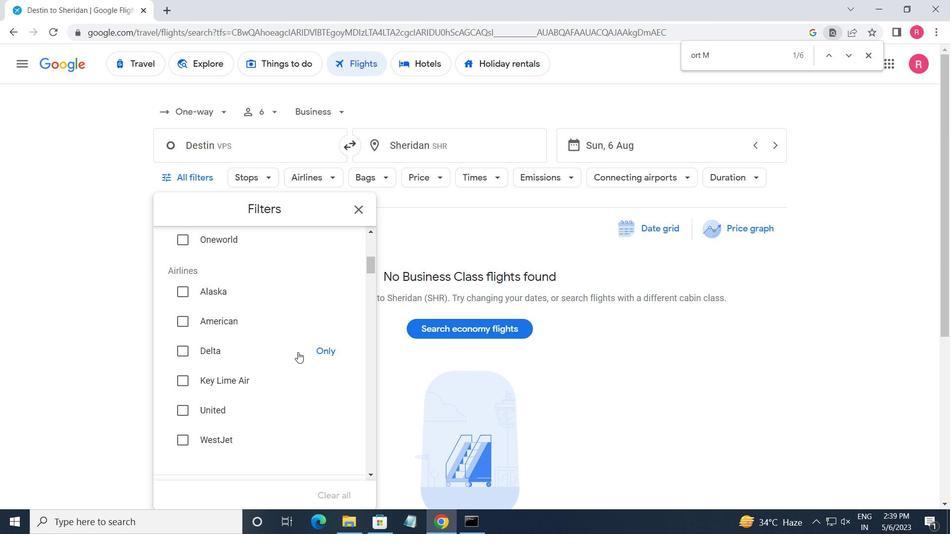 
Action: Mouse scrolled (299, 351) with delta (0, 0)
Screenshot: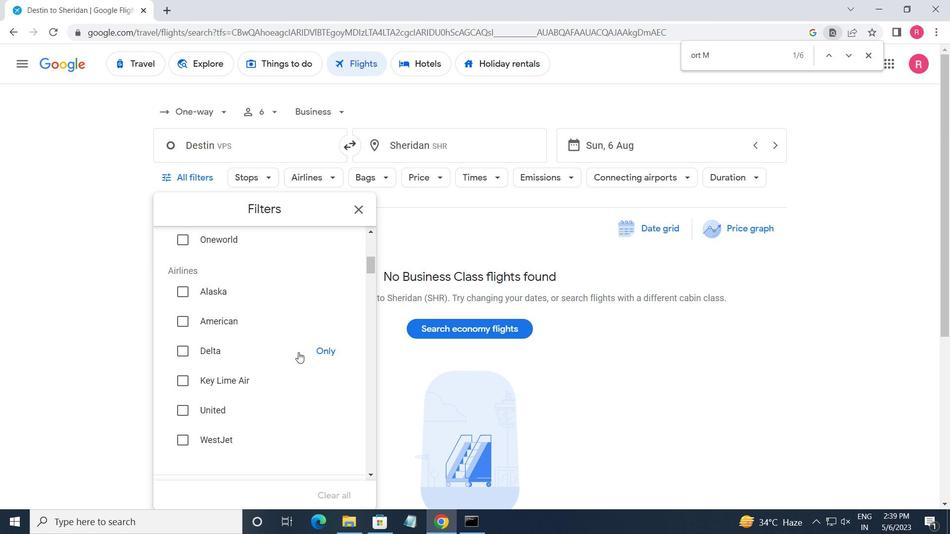
Action: Mouse scrolled (299, 351) with delta (0, 0)
Screenshot: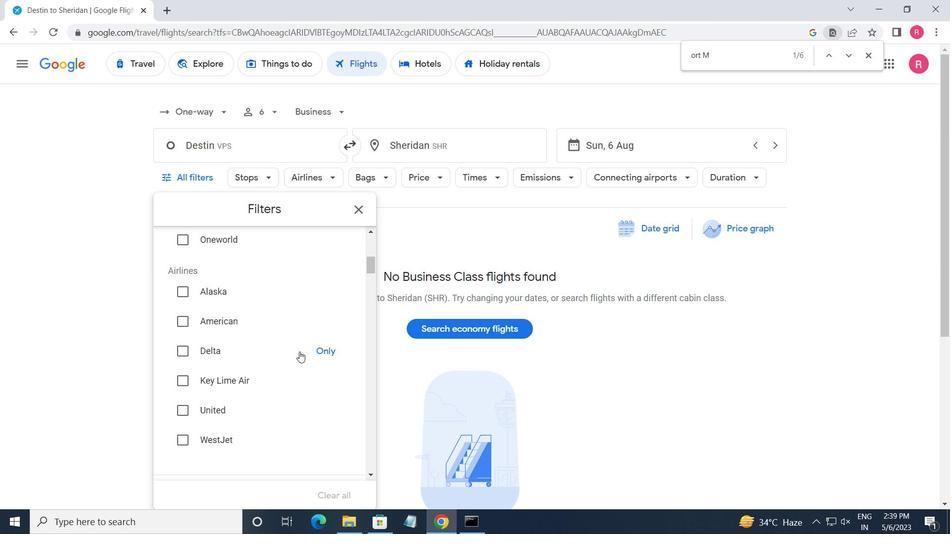 
Action: Mouse scrolled (299, 351) with delta (0, 0)
Screenshot: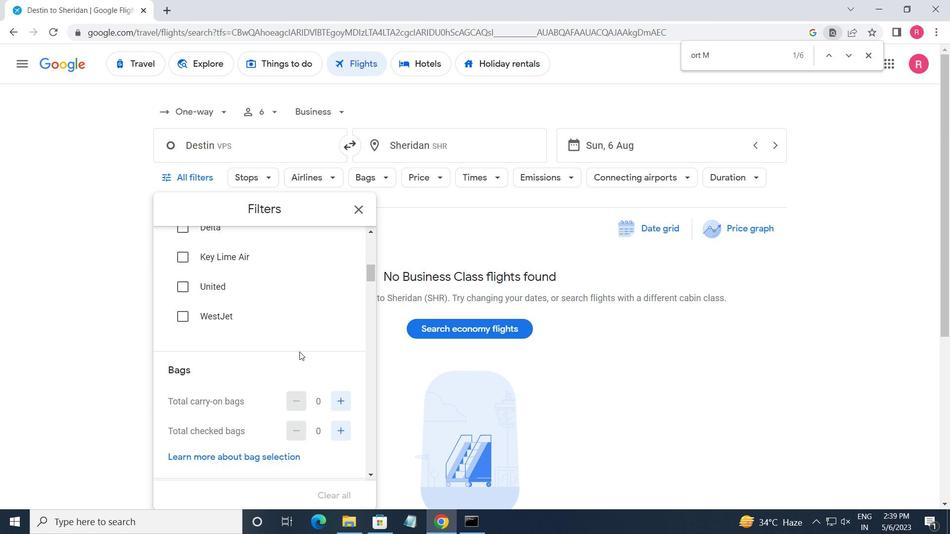 
Action: Mouse moved to (344, 368)
Screenshot: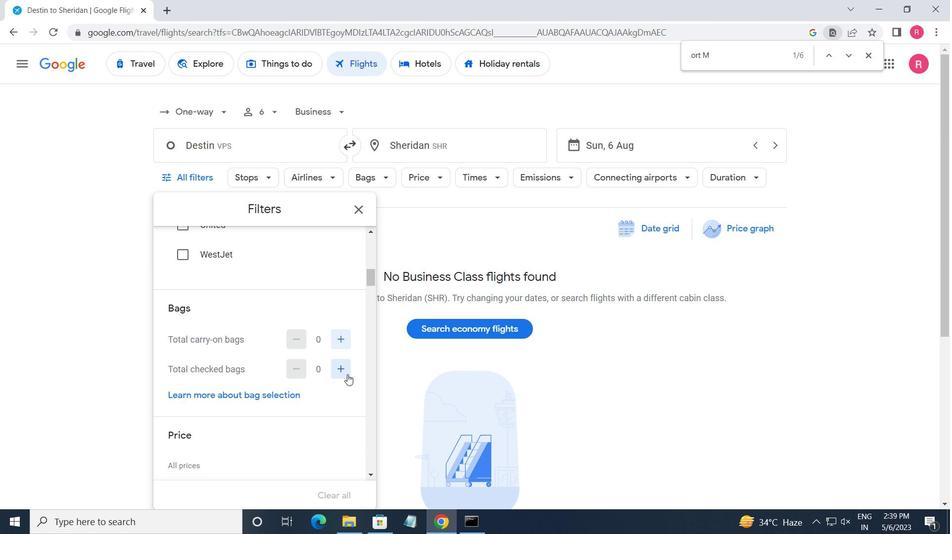 
Action: Mouse pressed left at (344, 368)
Screenshot: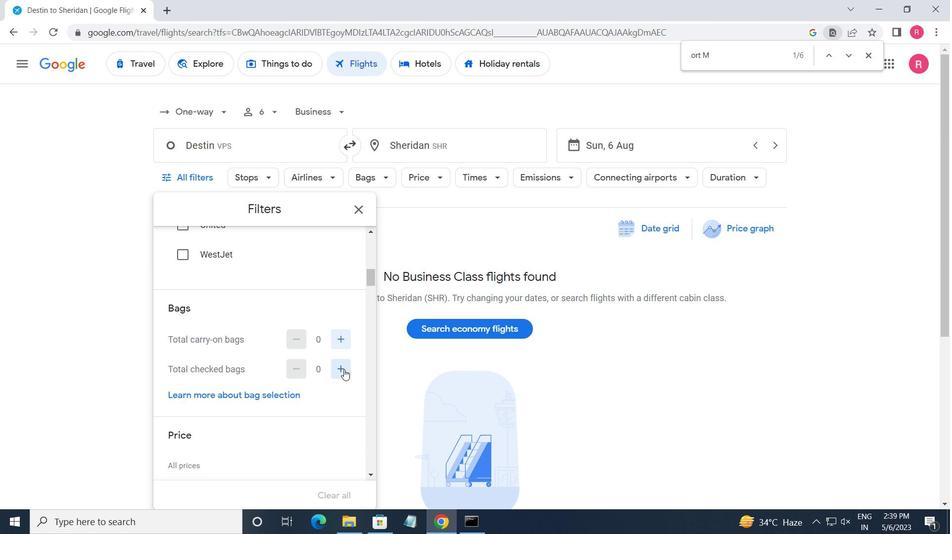 
Action: Mouse moved to (343, 368)
Screenshot: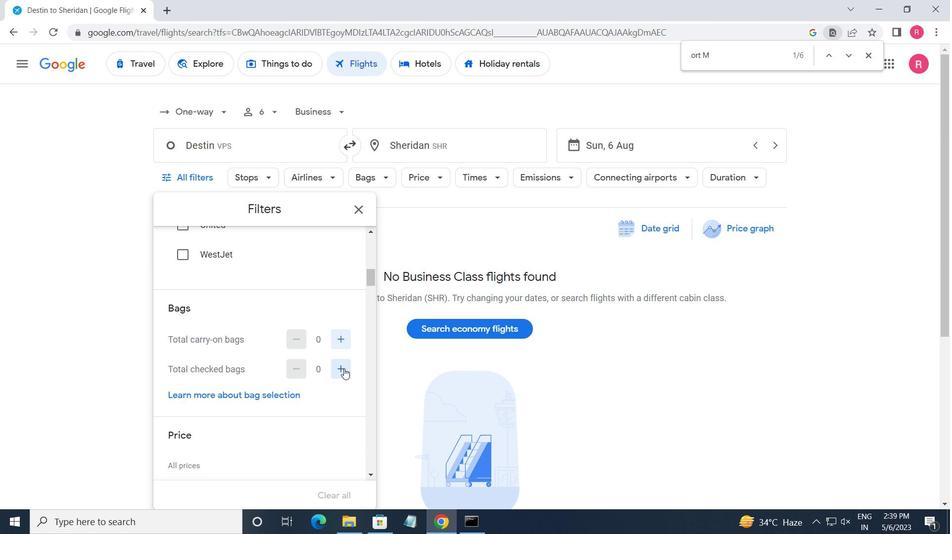 
Action: Mouse pressed left at (343, 368)
Screenshot: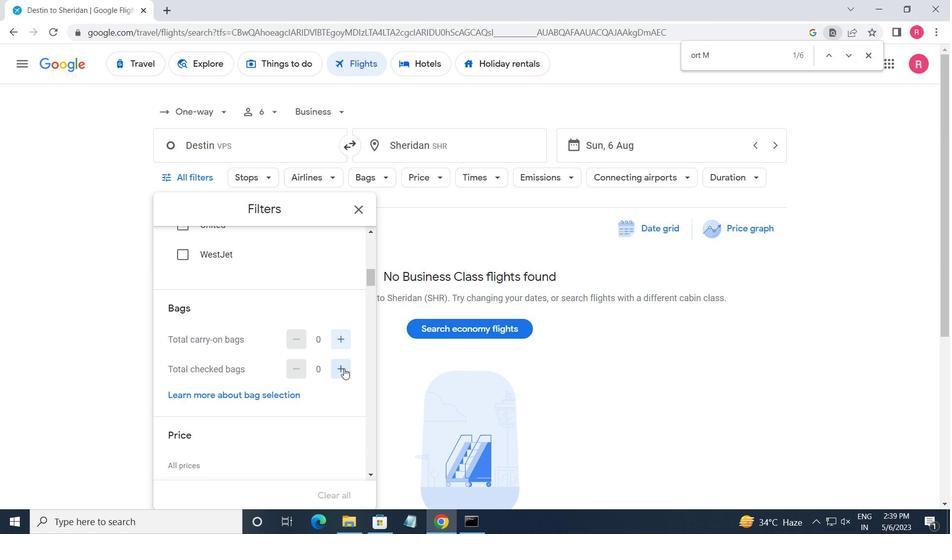 
Action: Mouse pressed left at (343, 368)
Screenshot: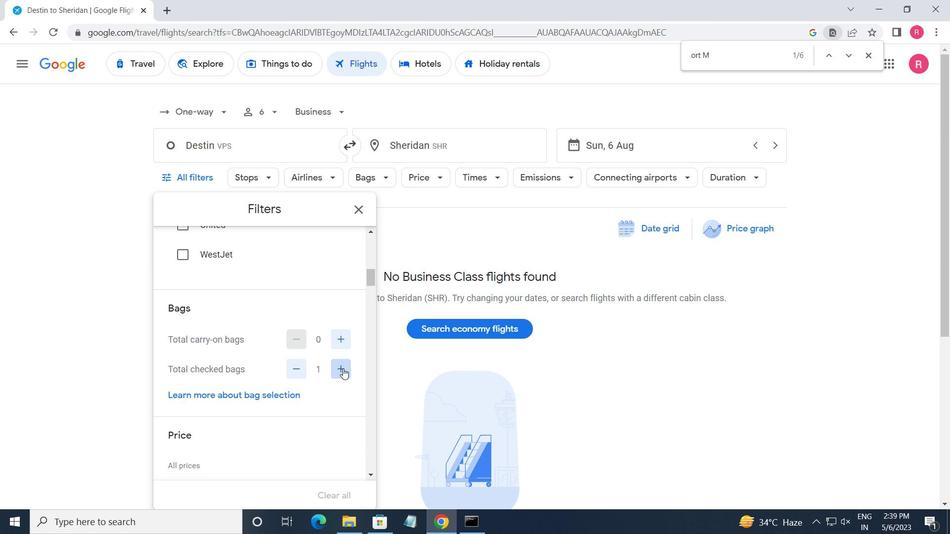 
Action: Mouse pressed left at (343, 368)
Screenshot: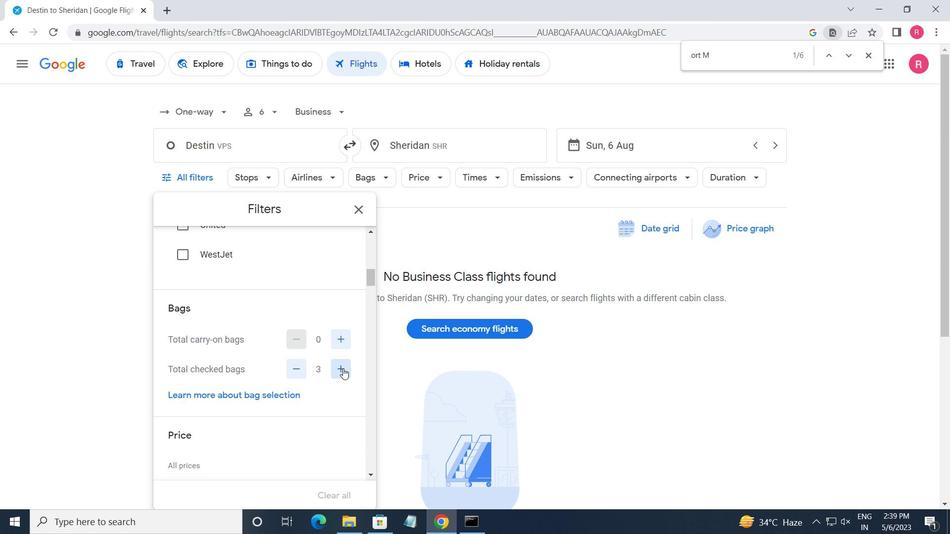 
Action: Mouse moved to (252, 319)
Screenshot: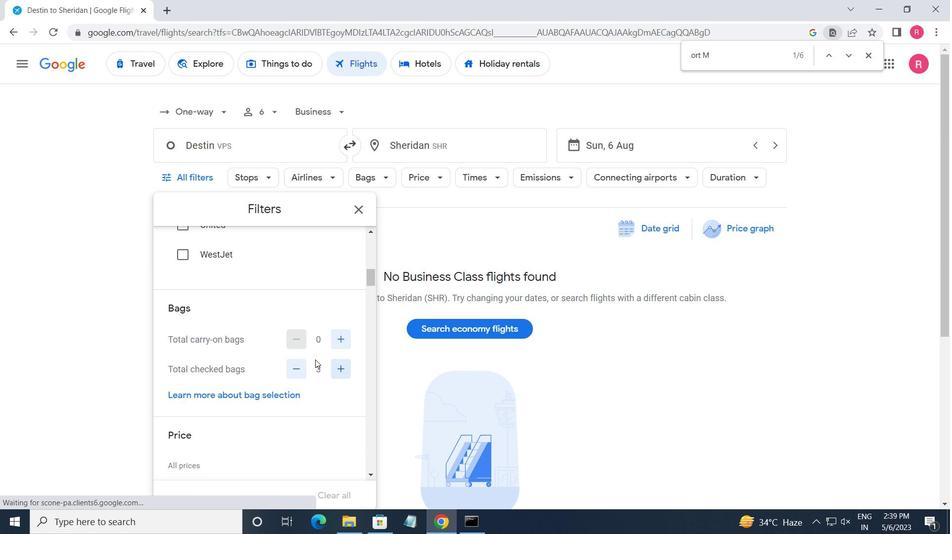 
Action: Mouse scrolled (252, 318) with delta (0, 0)
Screenshot: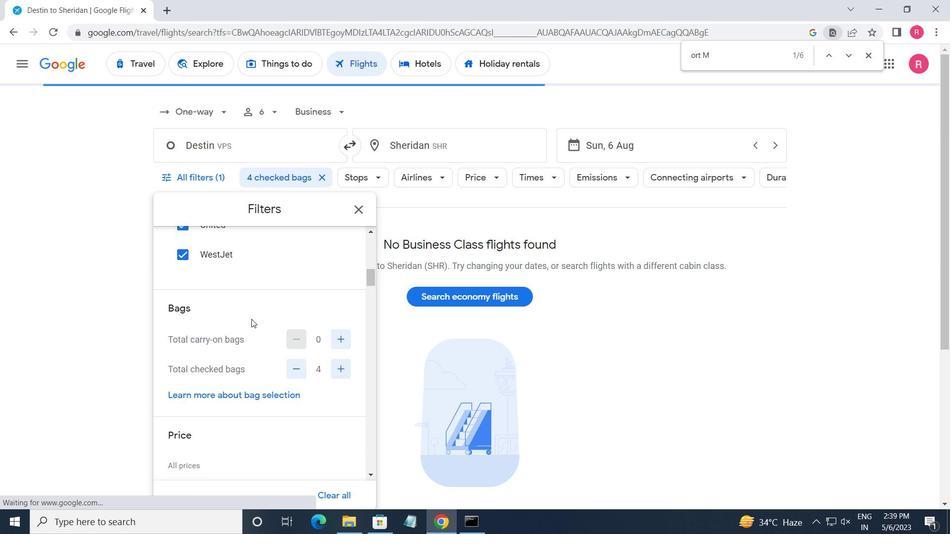 
Action: Mouse scrolled (252, 318) with delta (0, 0)
Screenshot: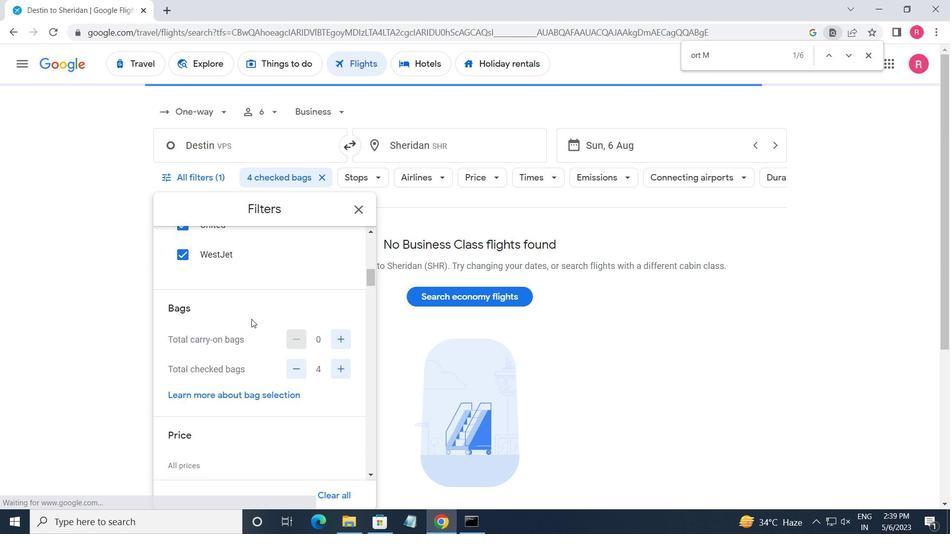 
Action: Mouse moved to (252, 317)
Screenshot: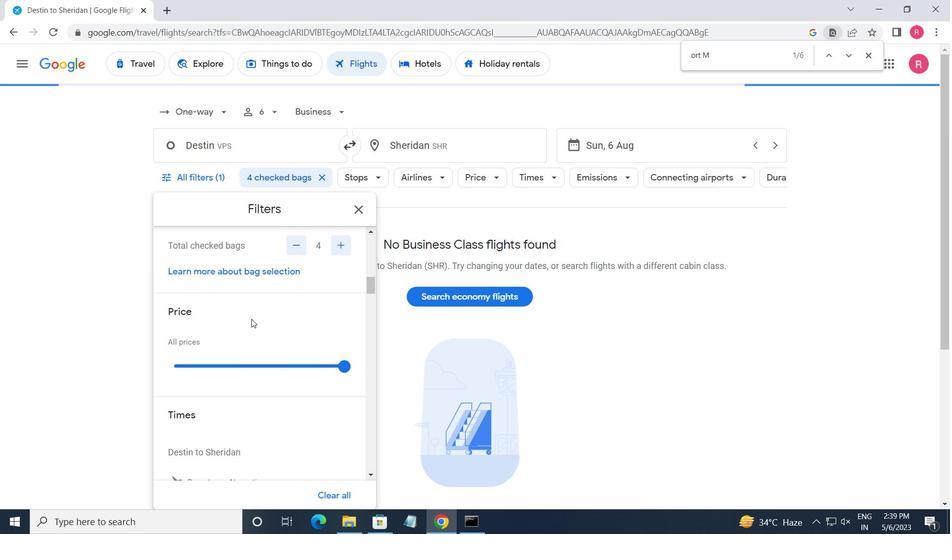 
Action: Mouse scrolled (252, 317) with delta (0, 0)
Screenshot: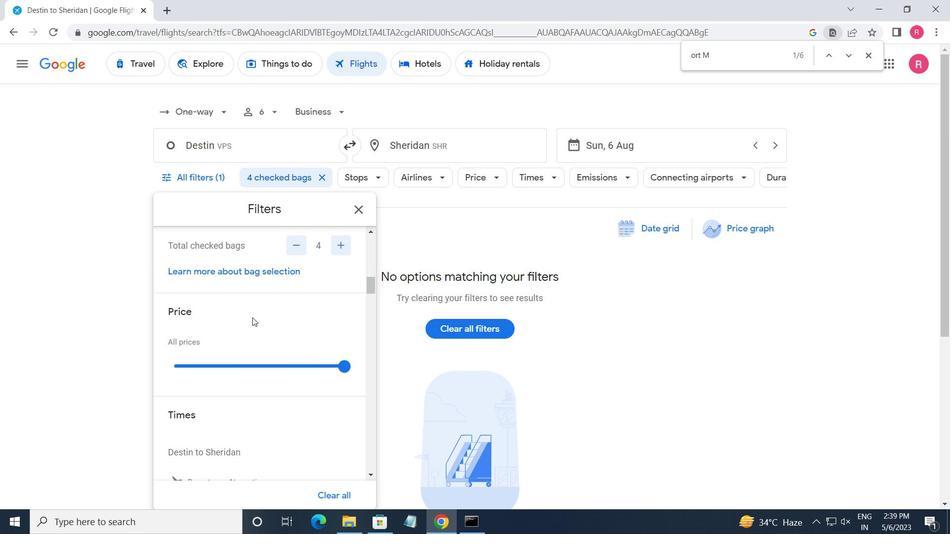 
Action: Mouse moved to (343, 305)
Screenshot: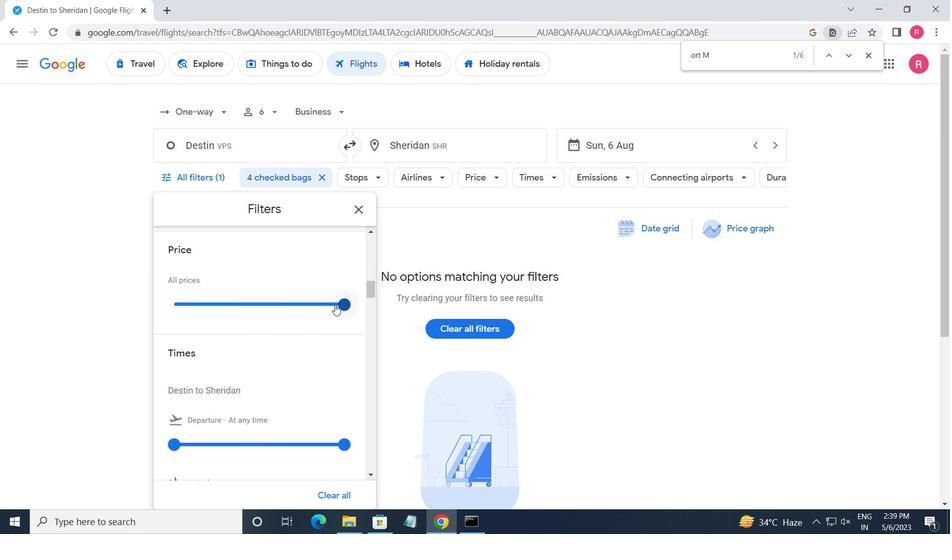 
Action: Mouse pressed left at (343, 305)
Screenshot: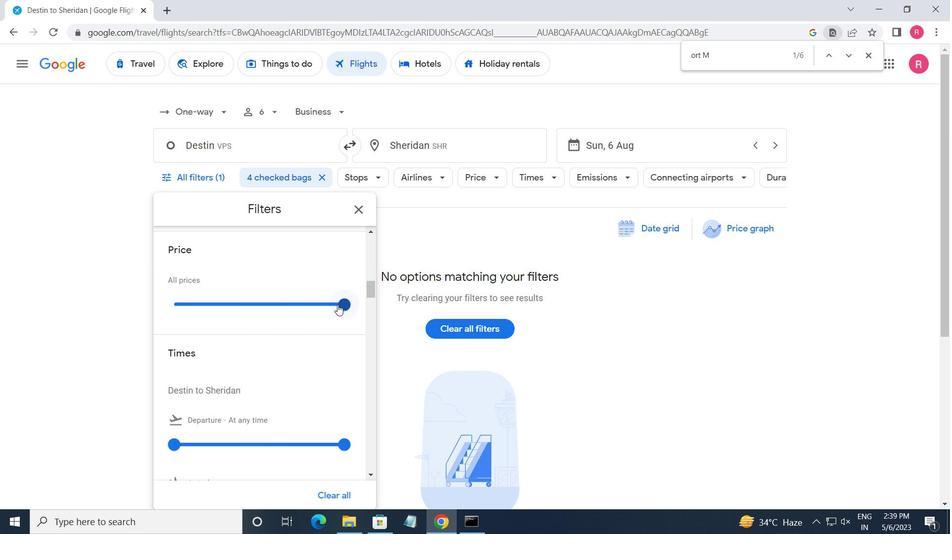 
Action: Mouse moved to (274, 335)
Screenshot: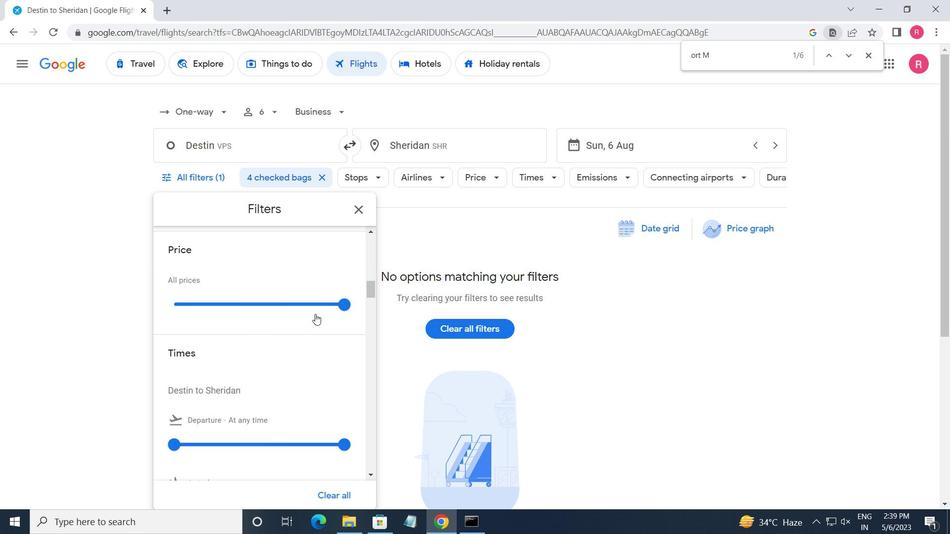 
Action: Mouse scrolled (274, 335) with delta (0, 0)
Screenshot: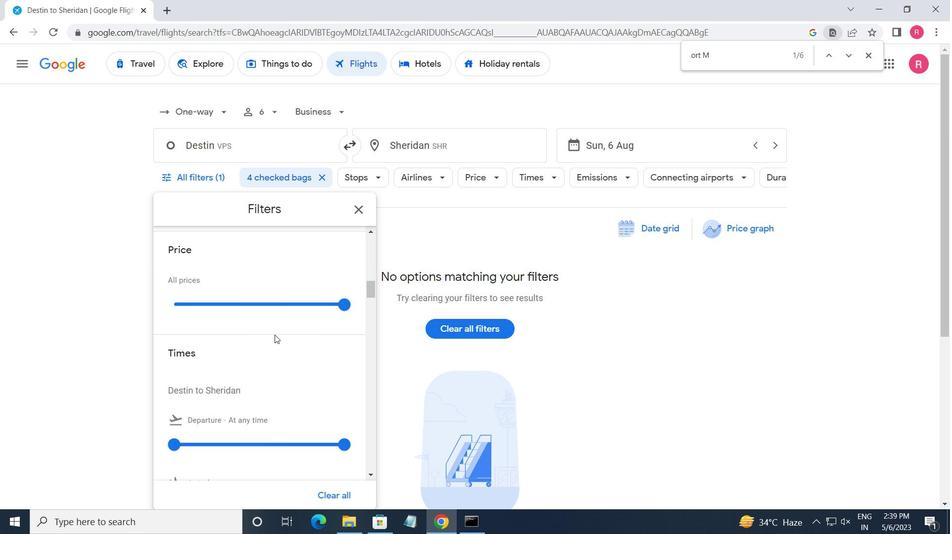 
Action: Mouse moved to (176, 381)
Screenshot: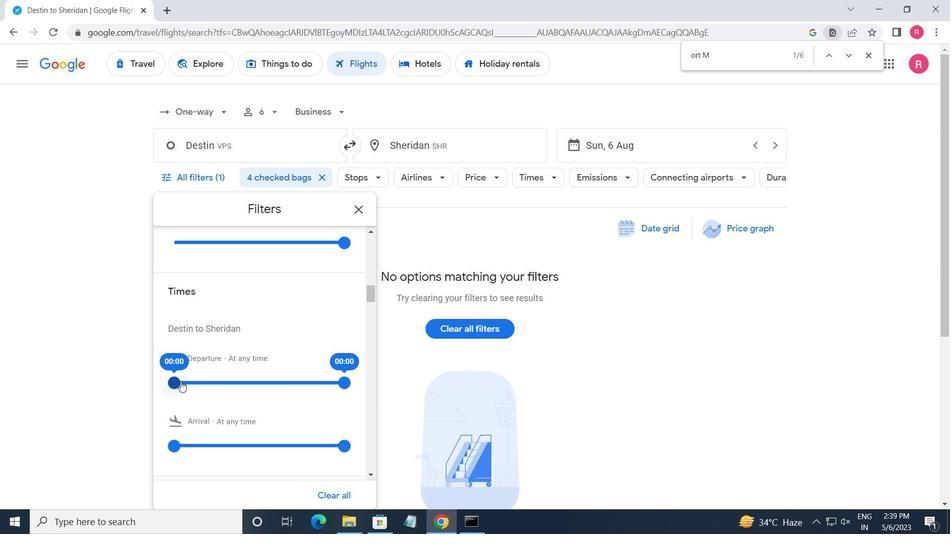 
Action: Mouse pressed left at (176, 381)
Screenshot: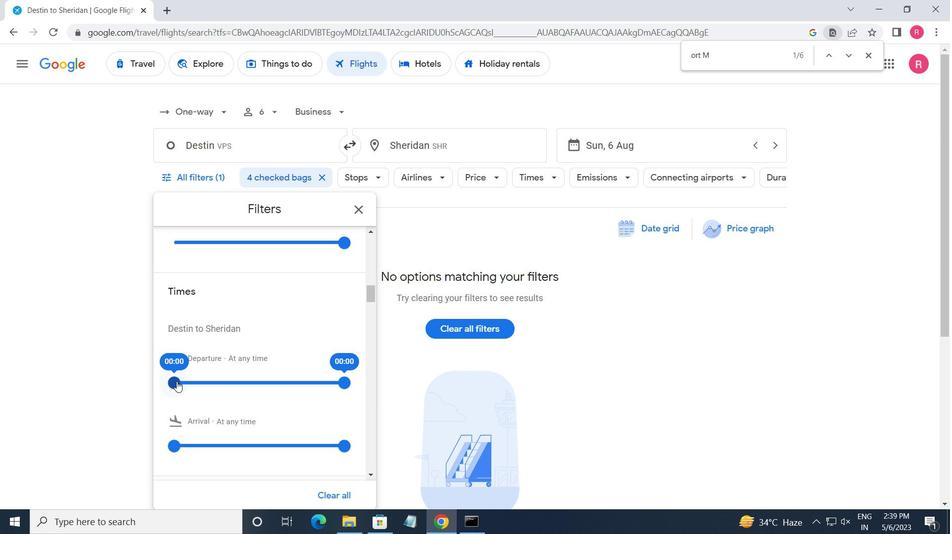 
Action: Mouse moved to (343, 385)
Screenshot: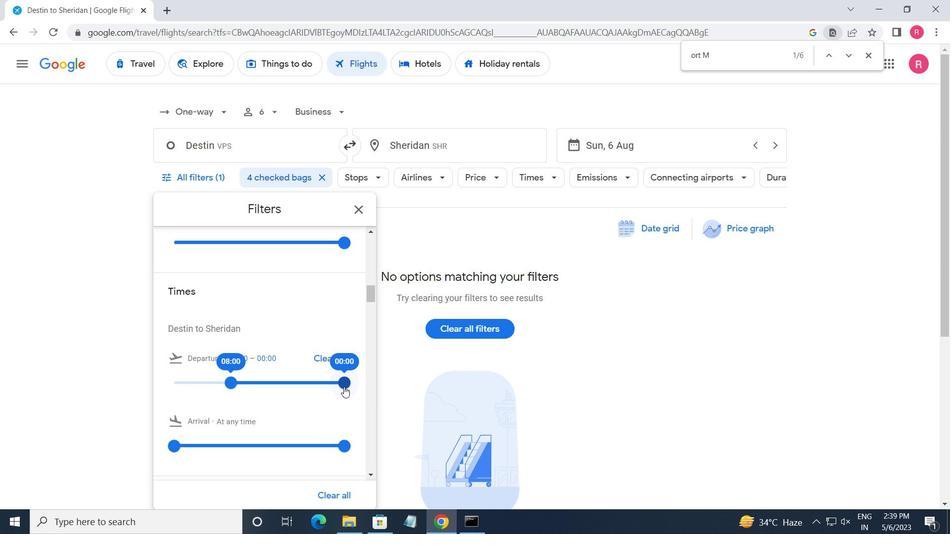 
Action: Mouse pressed left at (343, 385)
Screenshot: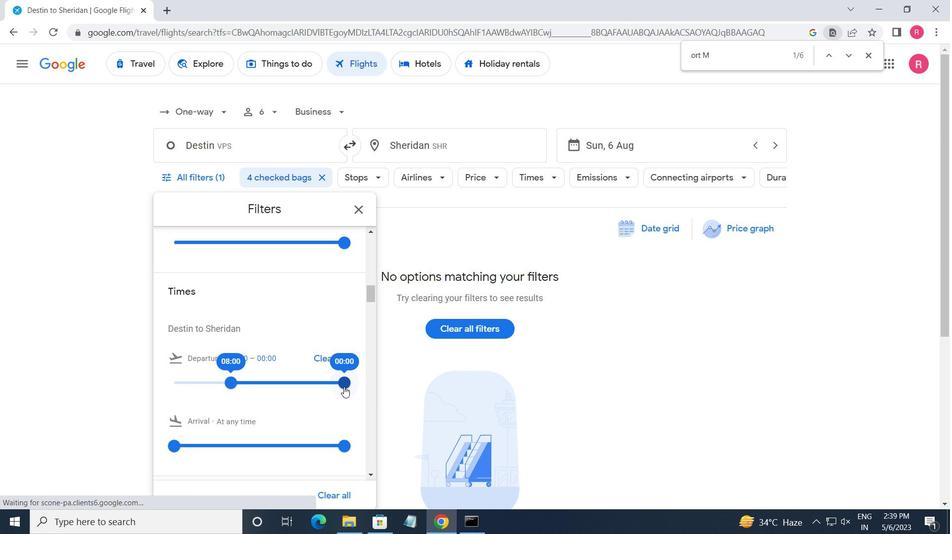 
Action: Mouse moved to (354, 210)
Screenshot: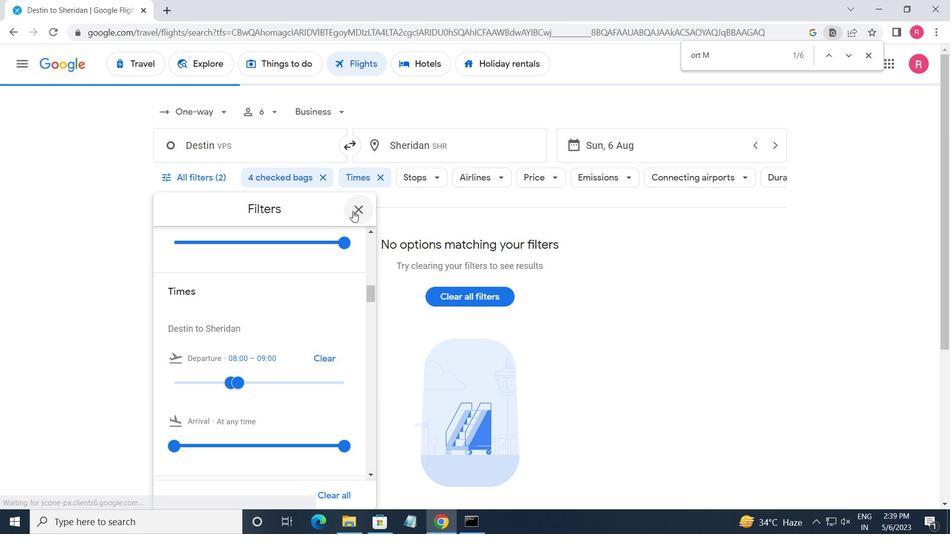 
Action: Mouse pressed left at (354, 210)
Screenshot: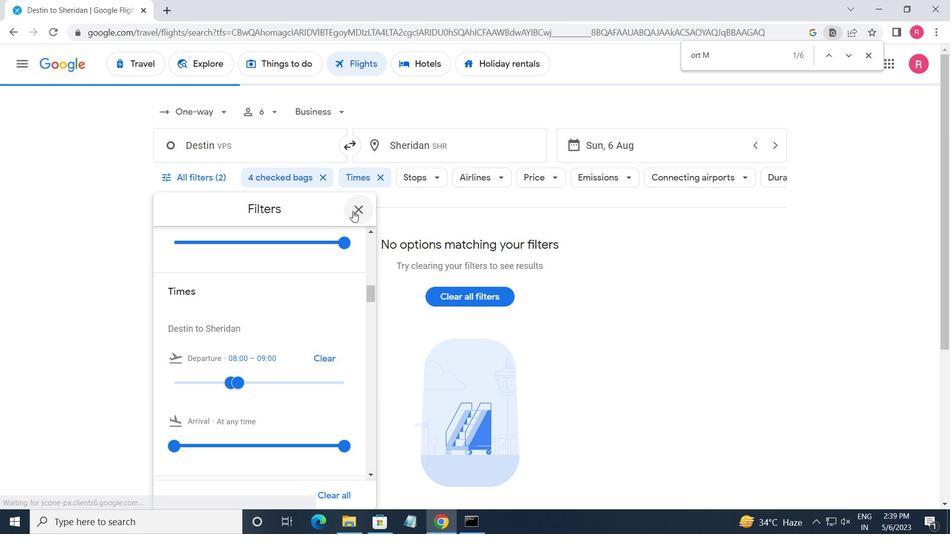 
Action: Mouse moved to (351, 212)
Screenshot: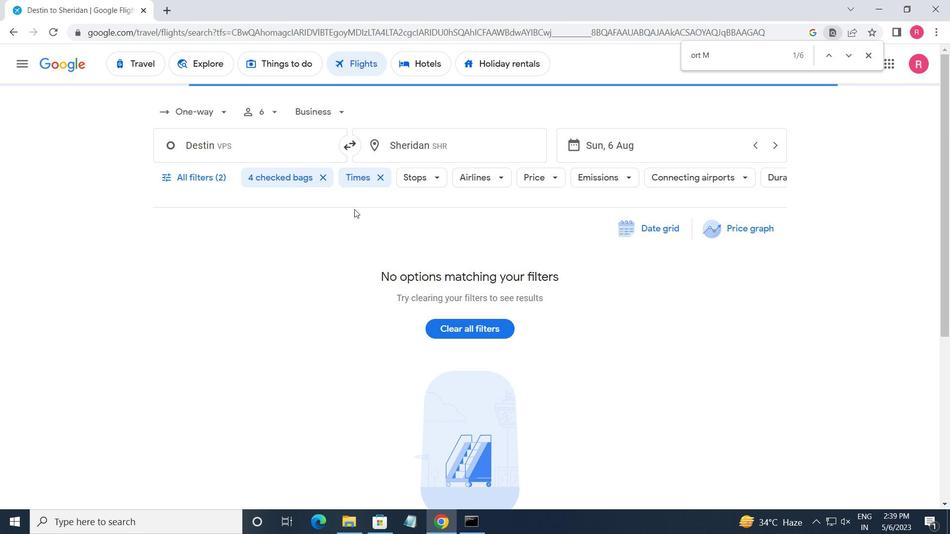 
